 Task: Search one way flight ticket for 4 adults, 2 children, 2 infants in seat and 1 infant on lap in economy from Fayetteville: Northwest Arkansas National Airport to Raleigh: Raleigh-durham International Airport on 8-5-2023. Choice of flights is Sun country airlines. Number of bags: 1 carry on bag. Price is upto 95000. Outbound departure time preference is 15:45. Flight should be less emission only.
Action: Mouse moved to (335, 282)
Screenshot: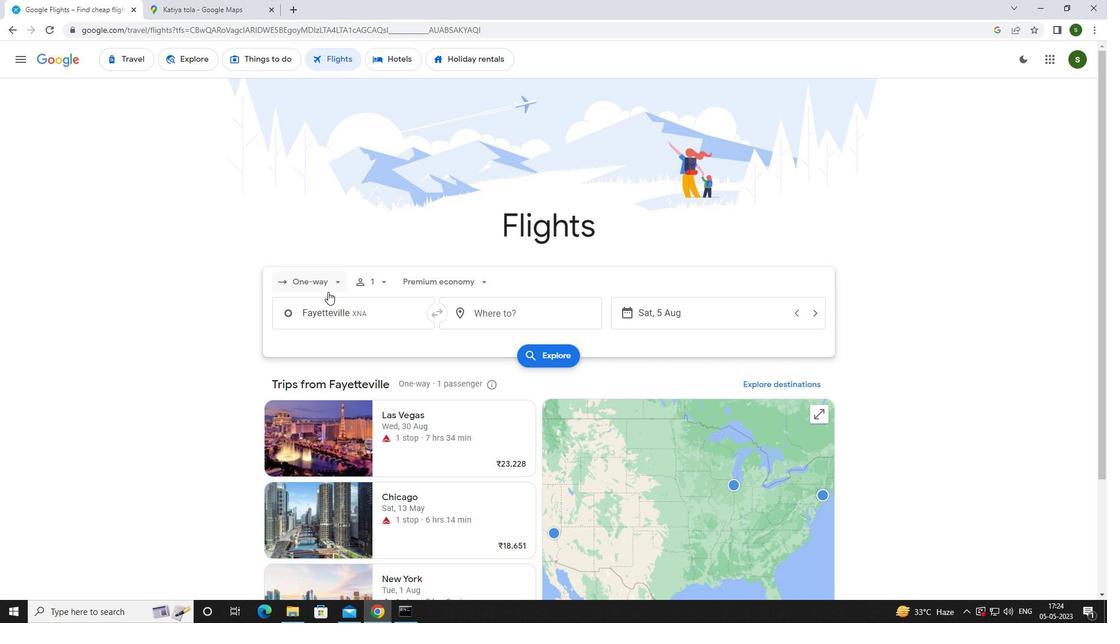 
Action: Mouse pressed left at (335, 282)
Screenshot: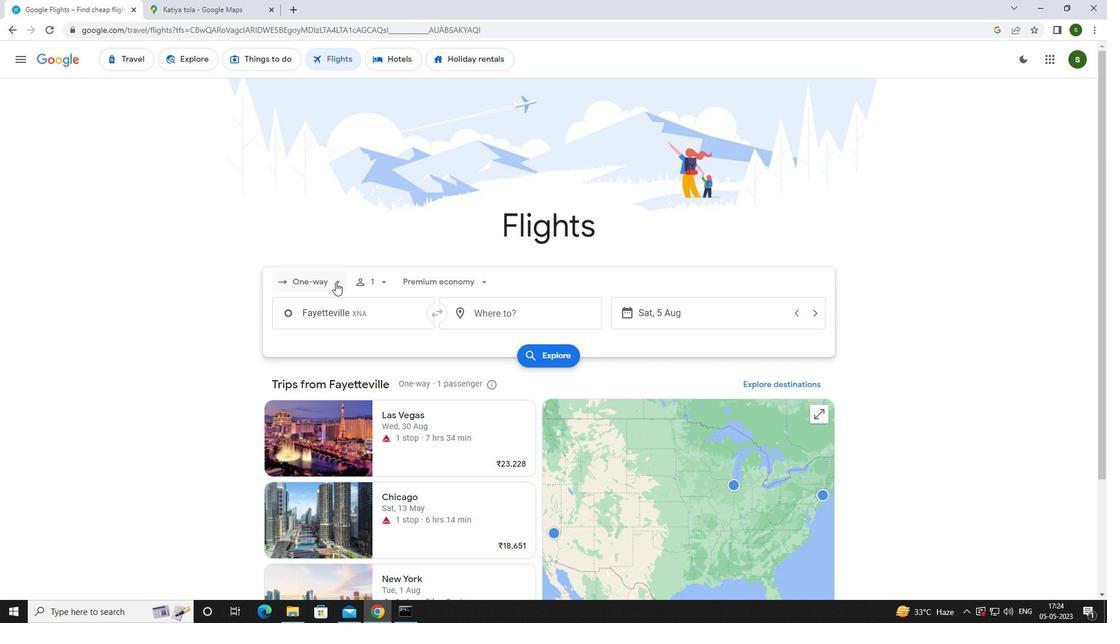 
Action: Mouse moved to (353, 334)
Screenshot: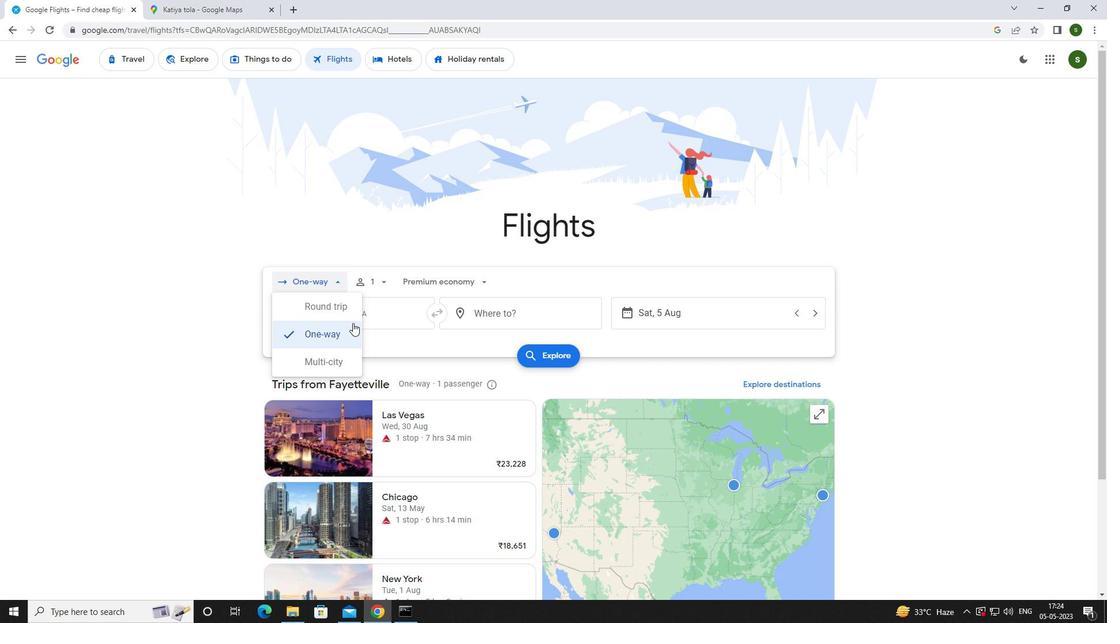 
Action: Mouse pressed left at (353, 334)
Screenshot: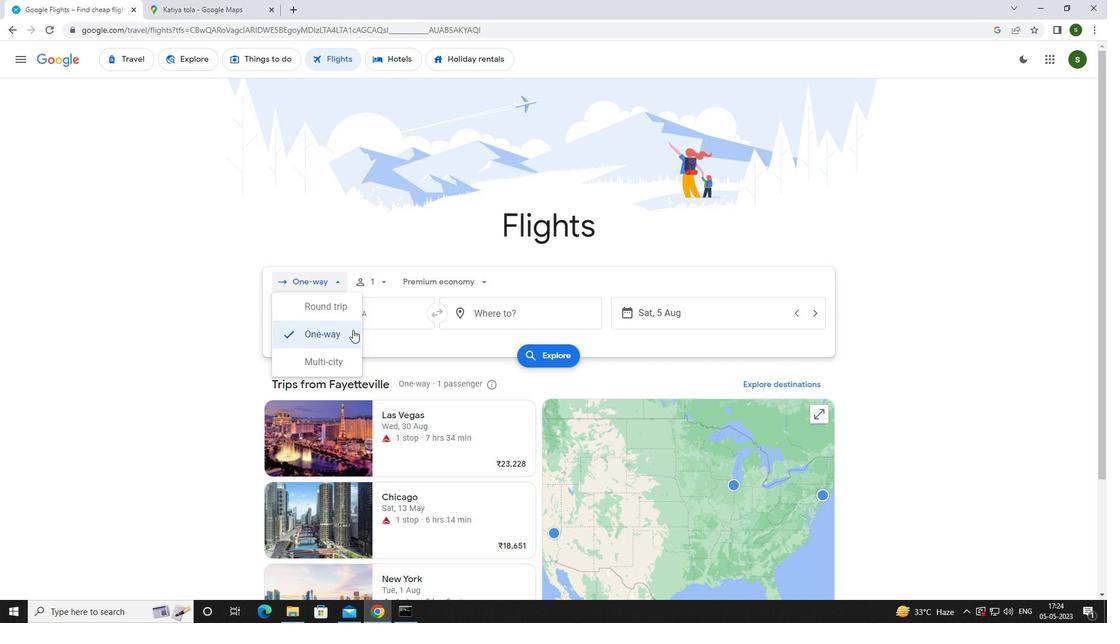 
Action: Mouse moved to (384, 280)
Screenshot: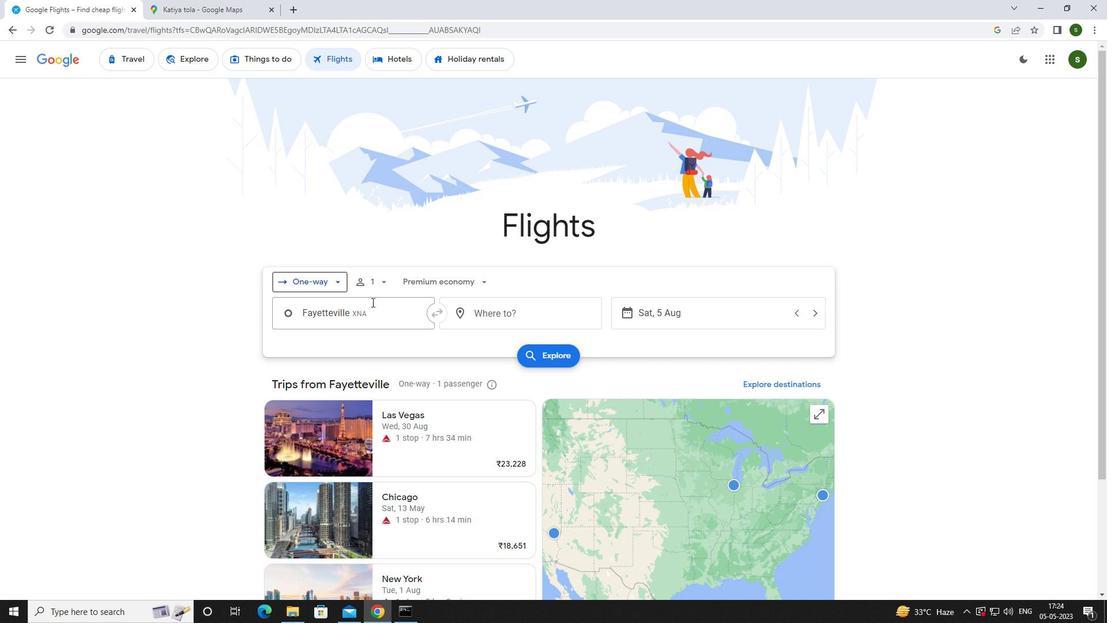 
Action: Mouse pressed left at (384, 280)
Screenshot: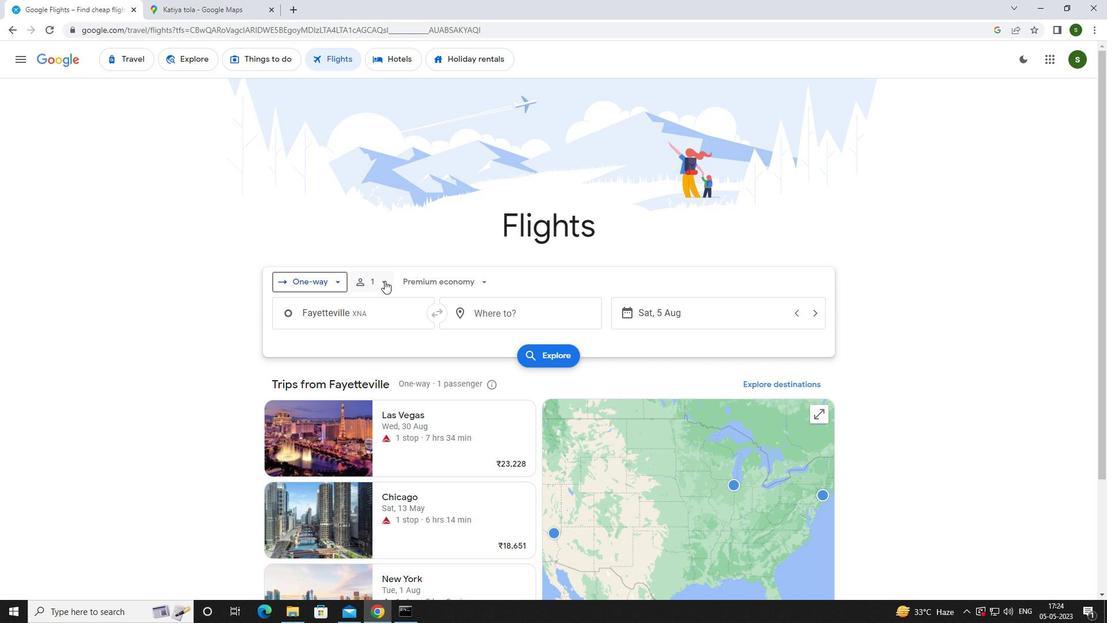 
Action: Mouse moved to (467, 311)
Screenshot: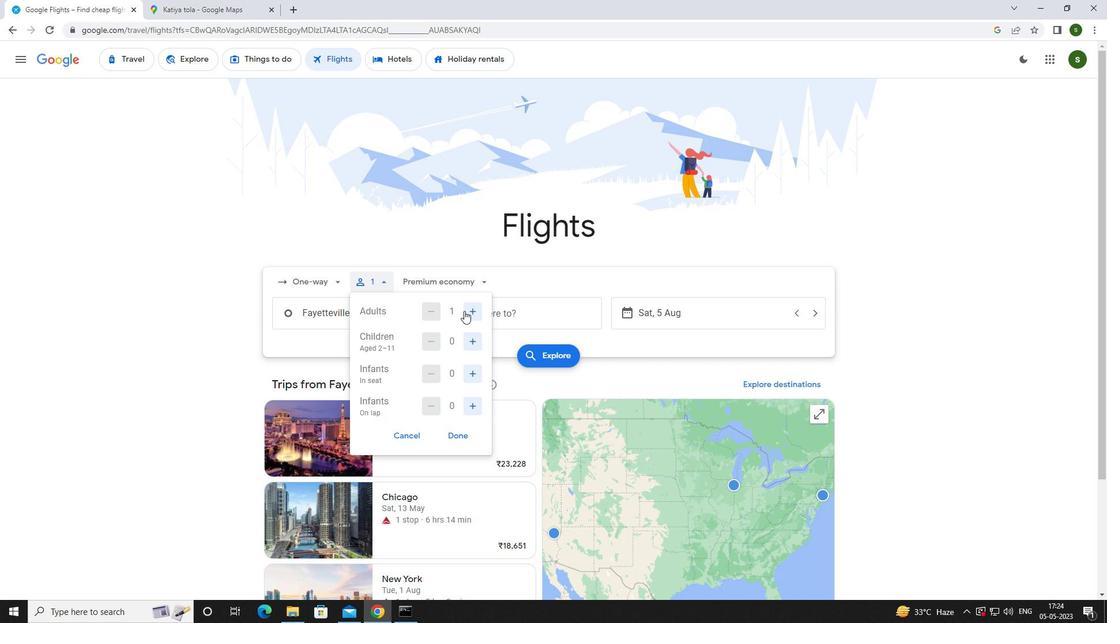 
Action: Mouse pressed left at (467, 311)
Screenshot: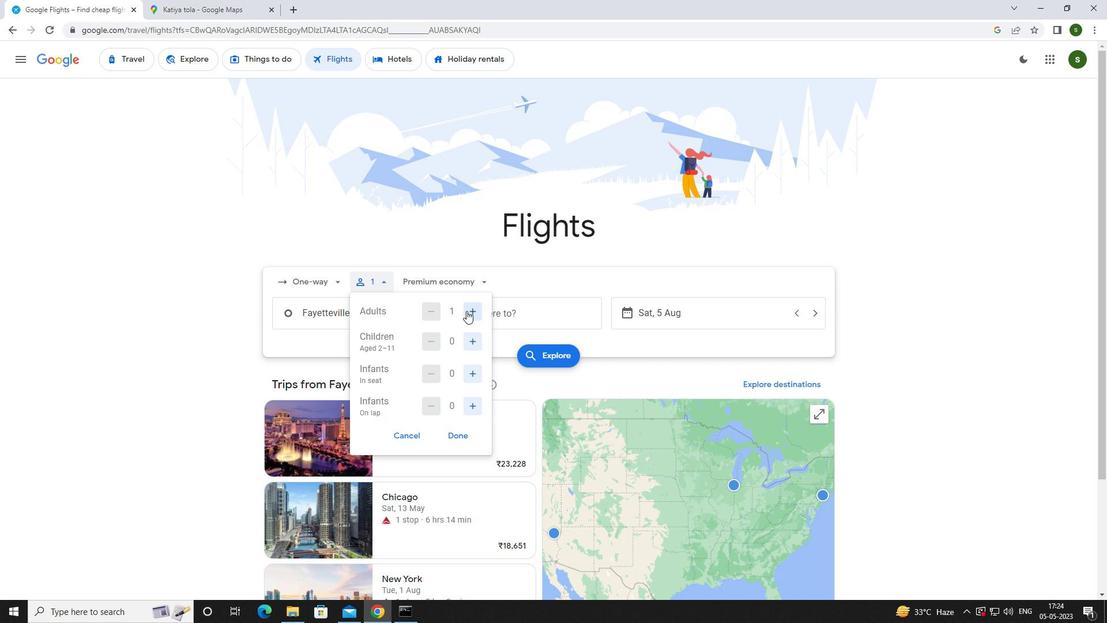 
Action: Mouse pressed left at (467, 311)
Screenshot: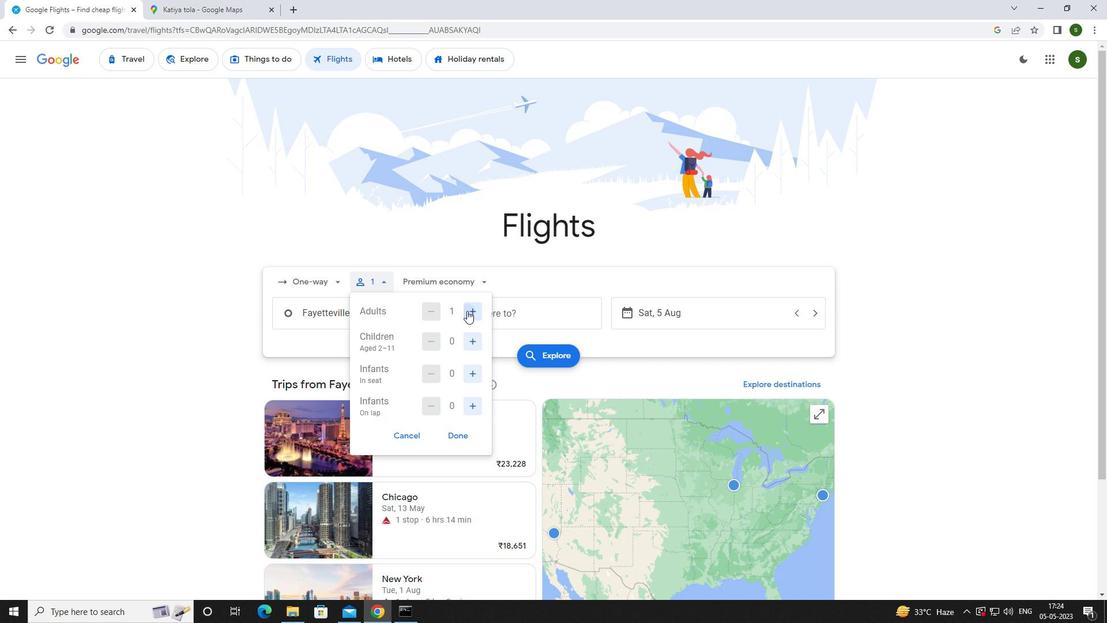 
Action: Mouse pressed left at (467, 311)
Screenshot: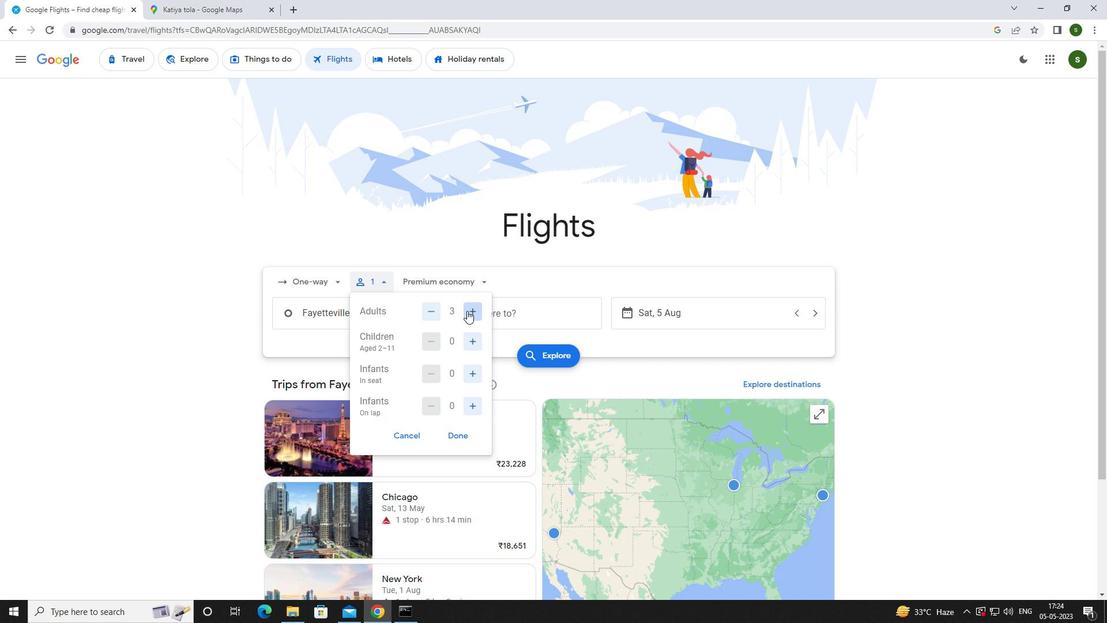 
Action: Mouse moved to (474, 338)
Screenshot: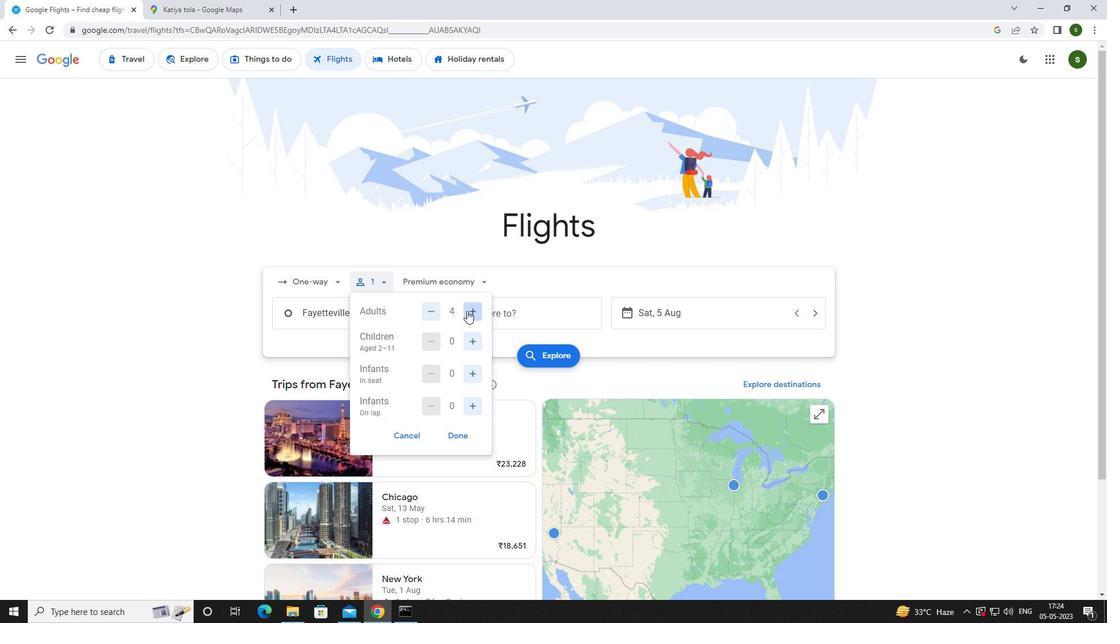 
Action: Mouse pressed left at (474, 338)
Screenshot: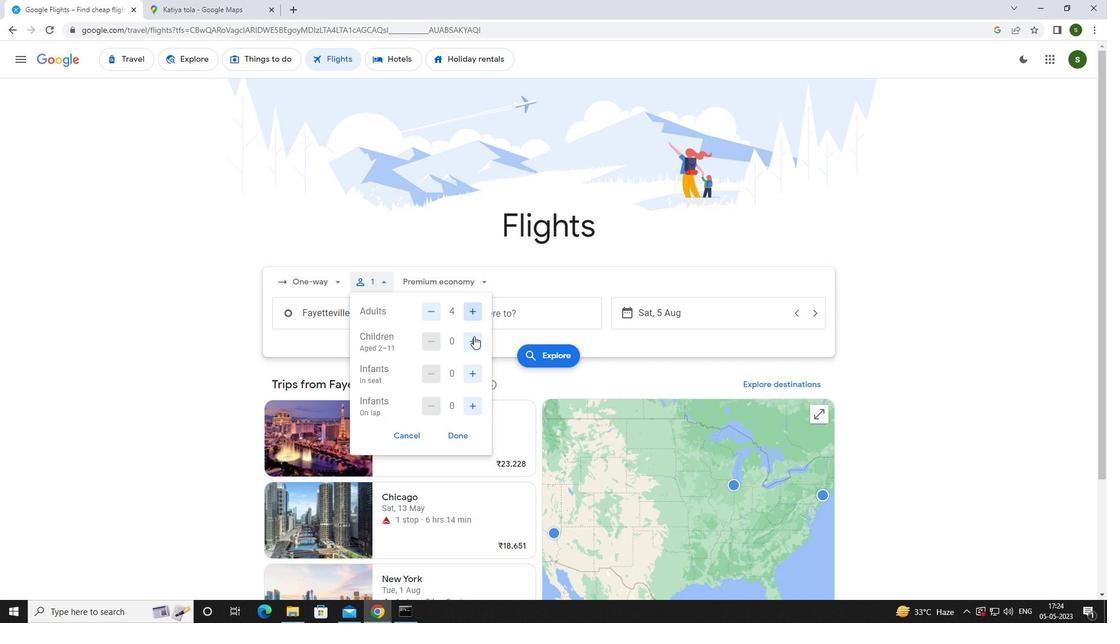 
Action: Mouse pressed left at (474, 338)
Screenshot: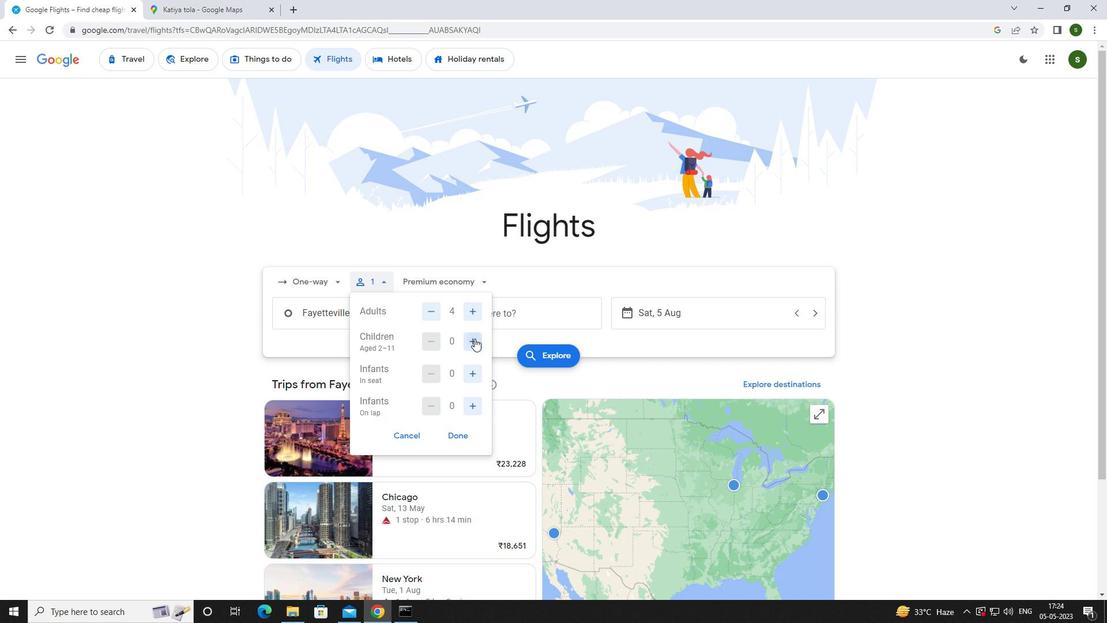 
Action: Mouse moved to (469, 372)
Screenshot: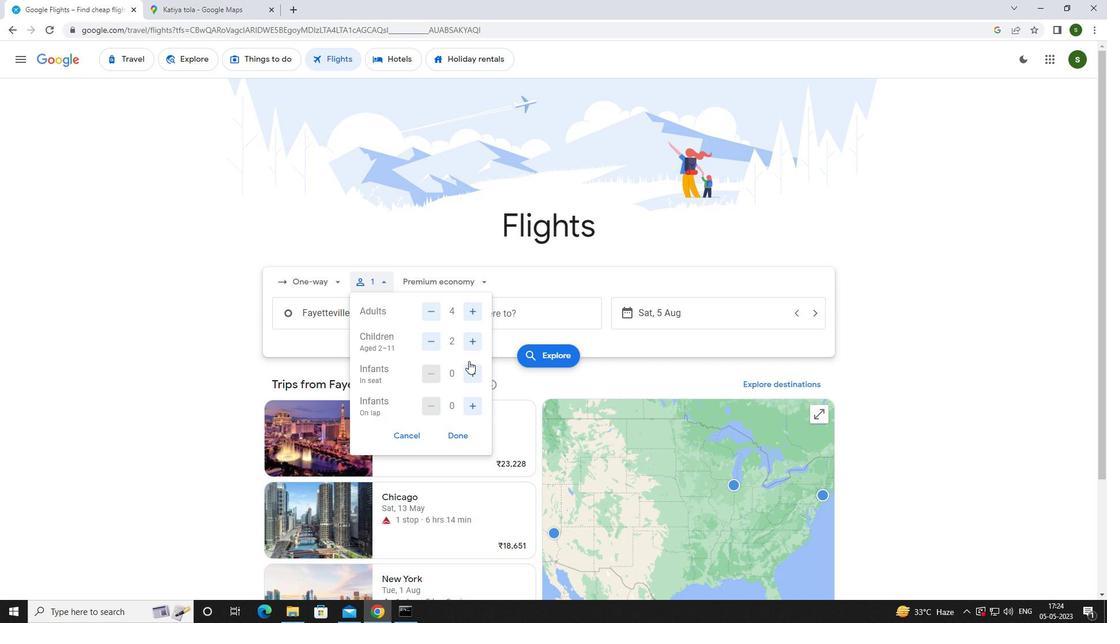 
Action: Mouse pressed left at (469, 372)
Screenshot: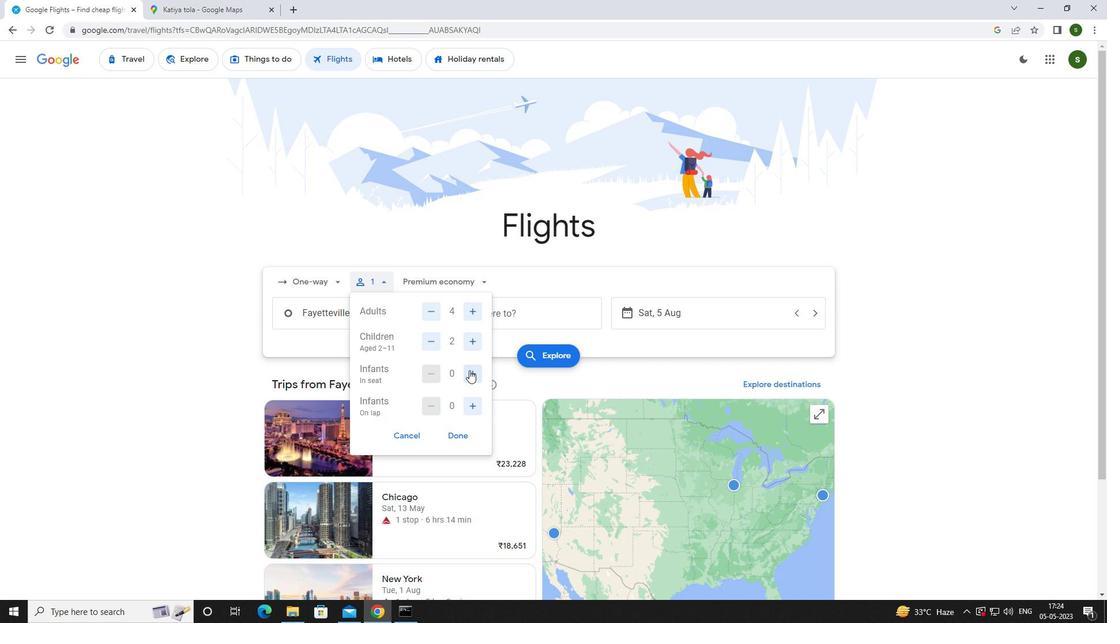 
Action: Mouse pressed left at (469, 372)
Screenshot: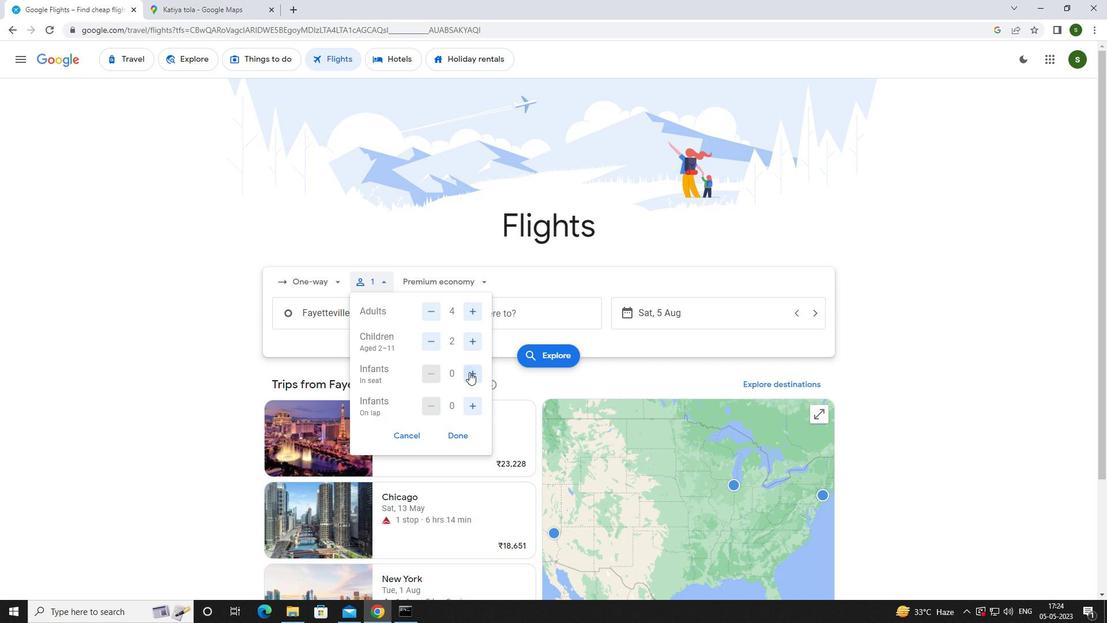 
Action: Mouse moved to (473, 405)
Screenshot: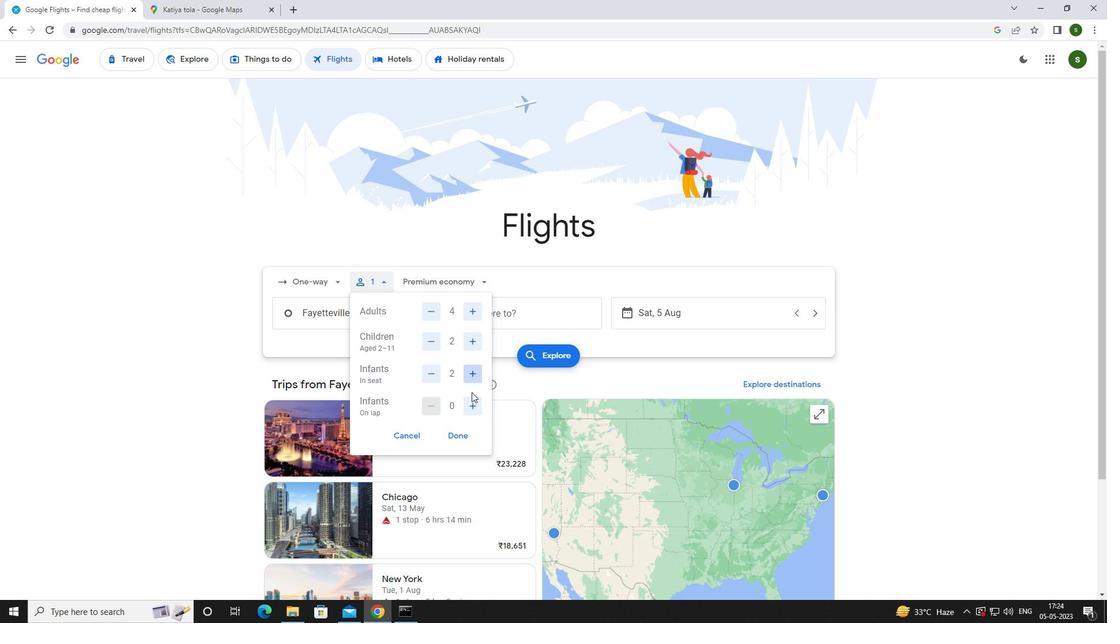 
Action: Mouse pressed left at (473, 405)
Screenshot: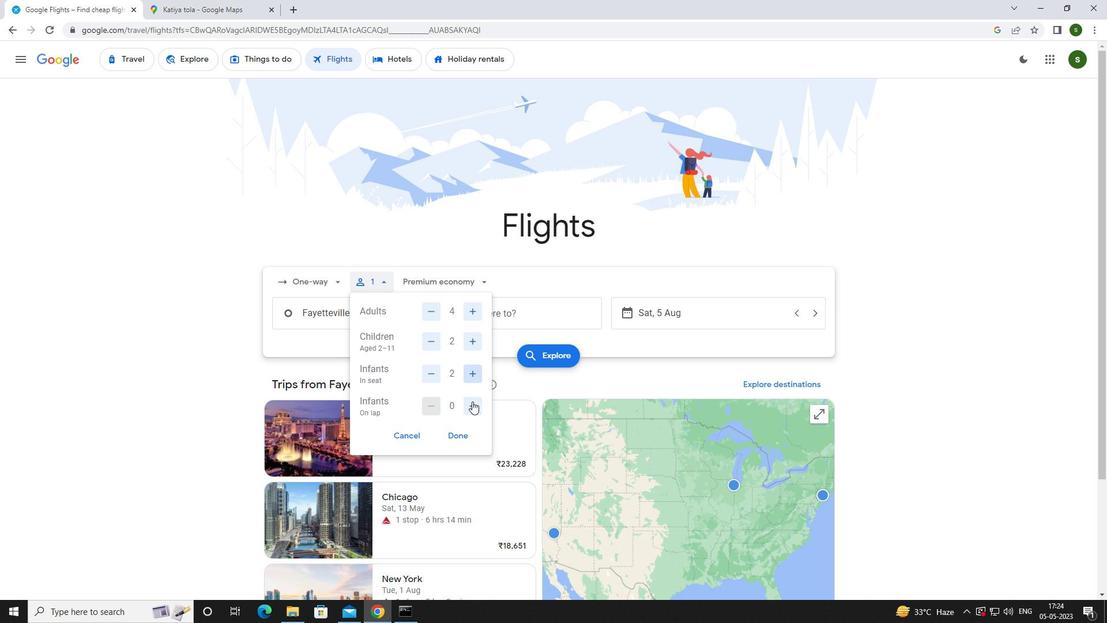 
Action: Mouse moved to (455, 282)
Screenshot: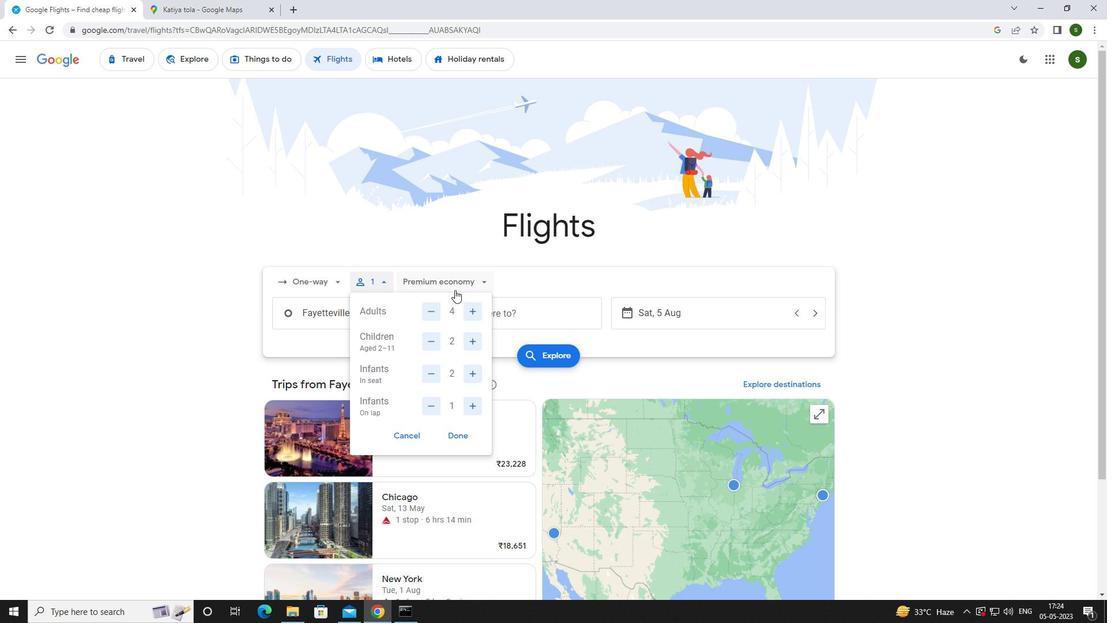 
Action: Mouse pressed left at (455, 282)
Screenshot: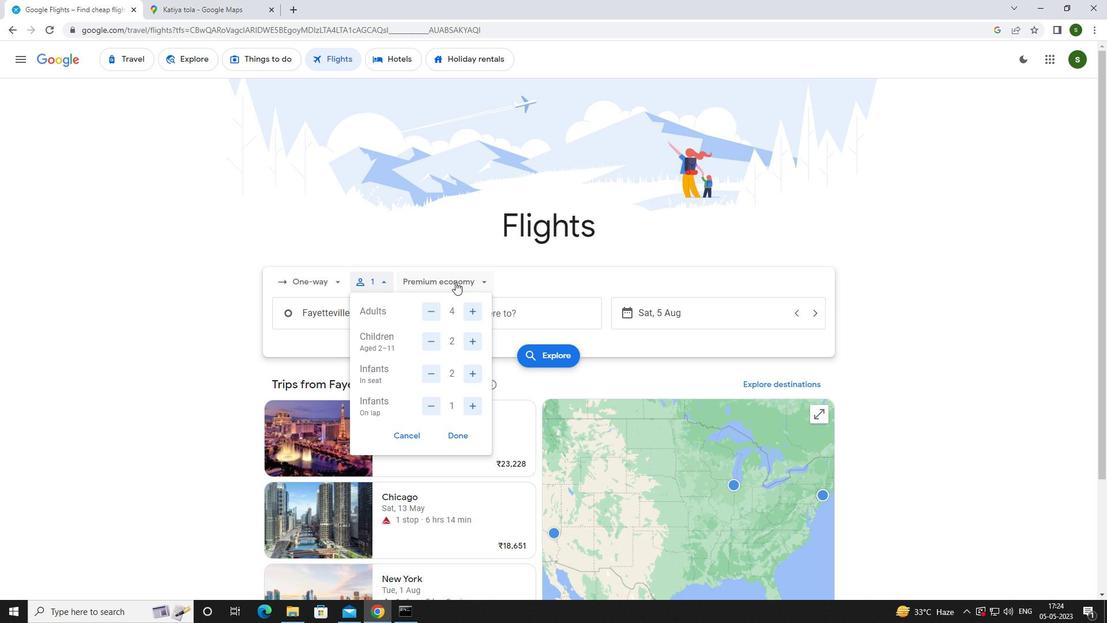 
Action: Mouse moved to (461, 309)
Screenshot: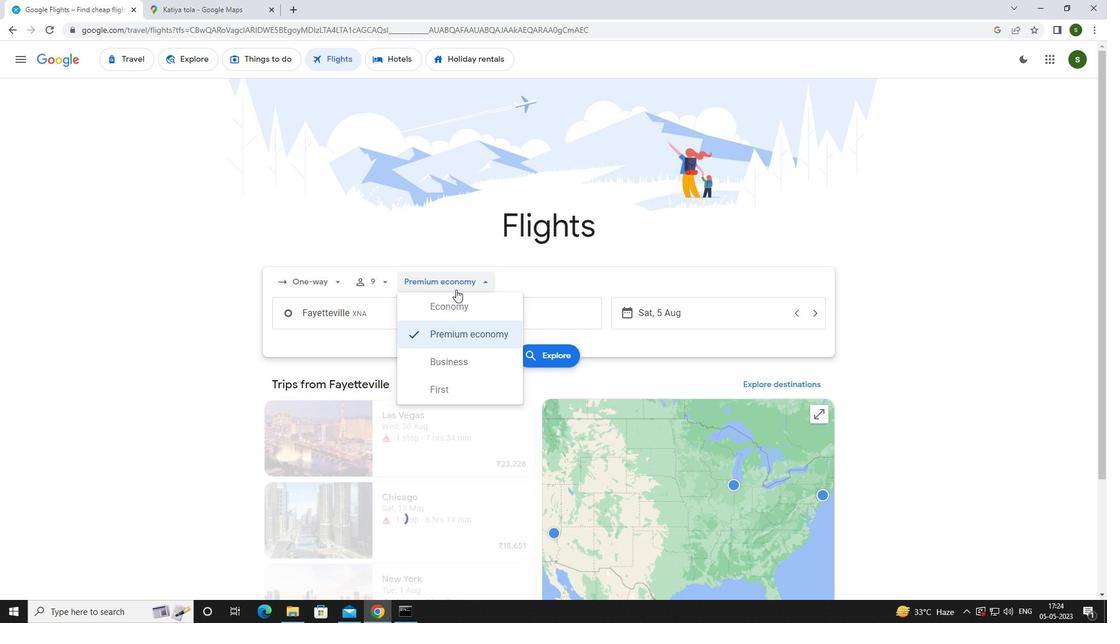 
Action: Mouse pressed left at (461, 309)
Screenshot: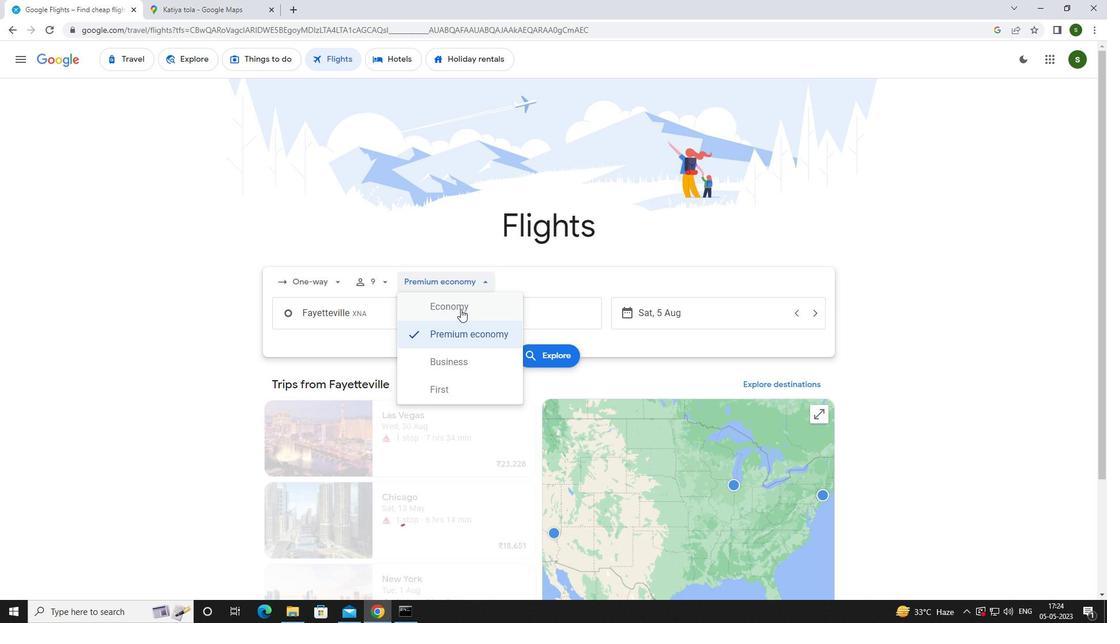 
Action: Mouse moved to (394, 312)
Screenshot: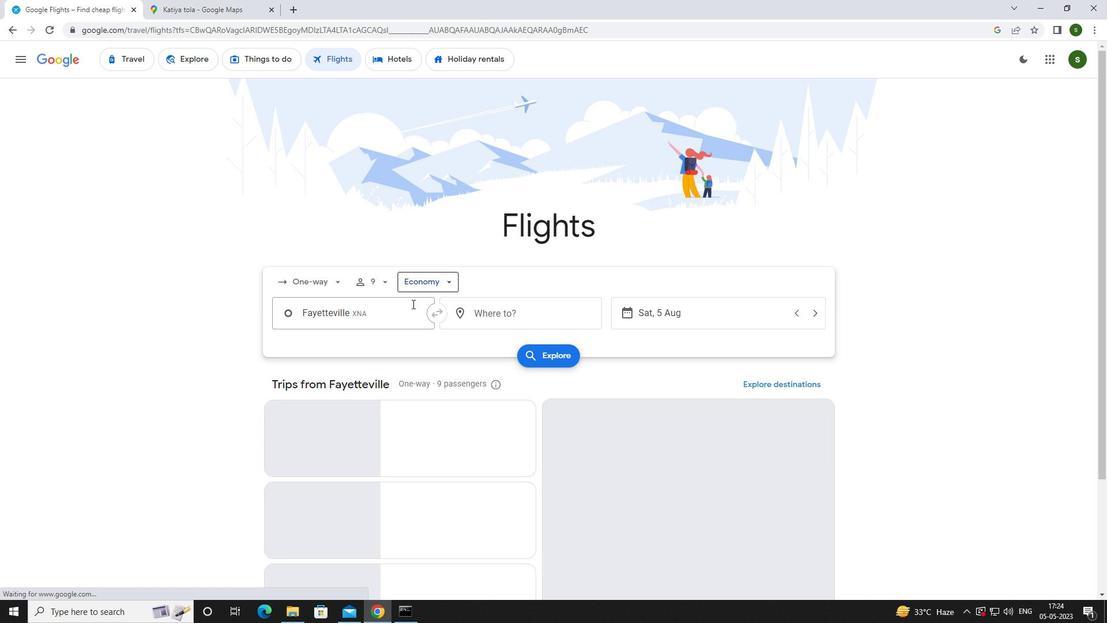 
Action: Mouse pressed left at (394, 312)
Screenshot: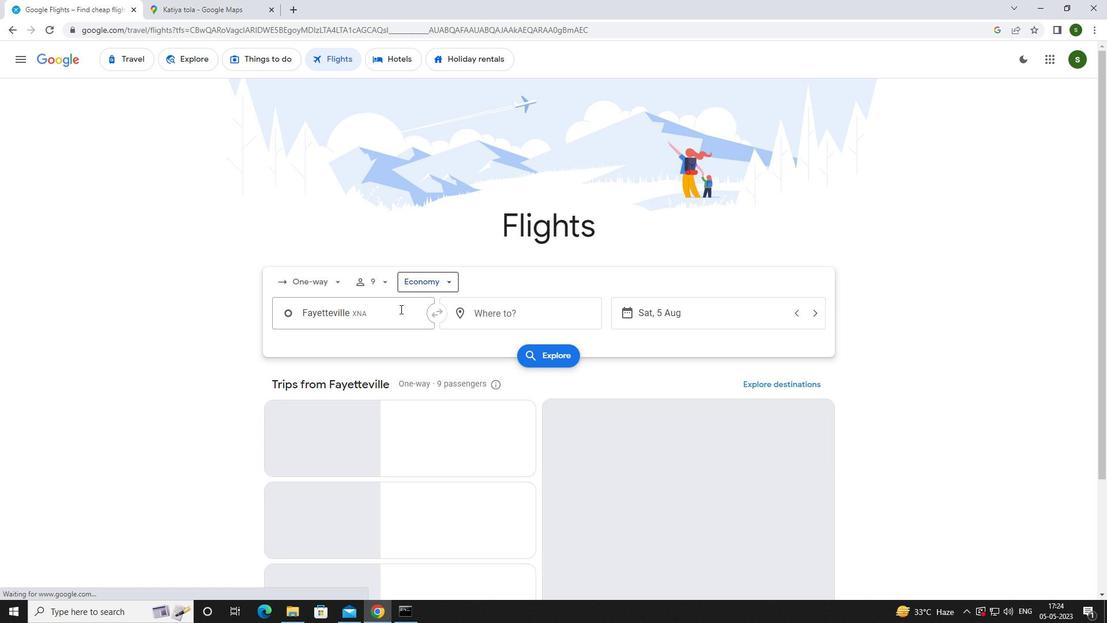 
Action: Key pressed <Key.caps_lock>f<Key.caps_lock>aye
Screenshot: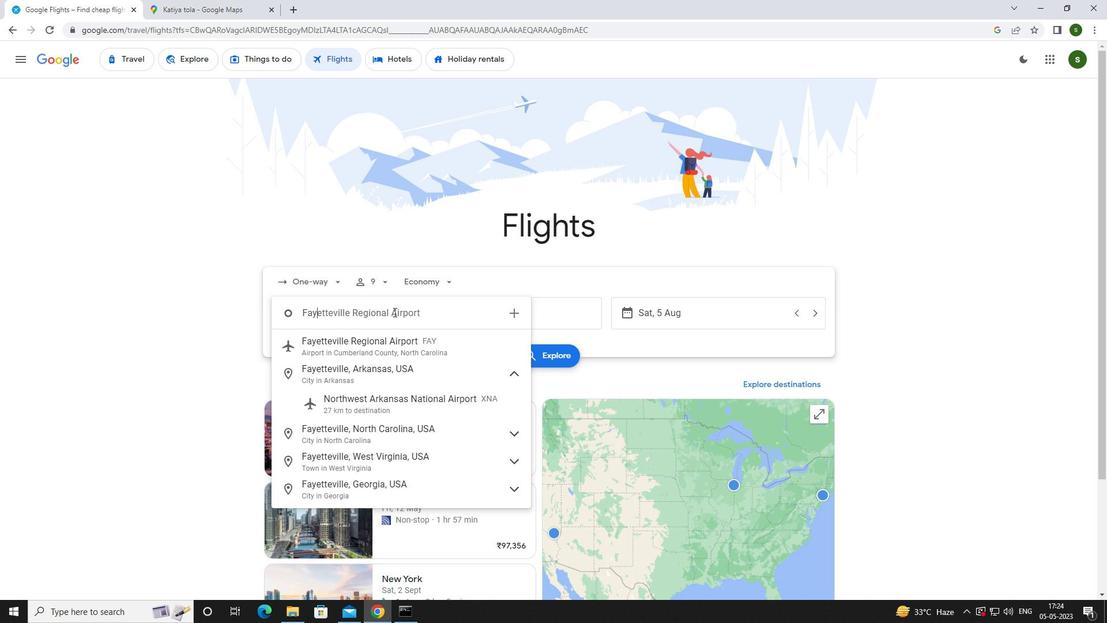 
Action: Mouse moved to (424, 370)
Screenshot: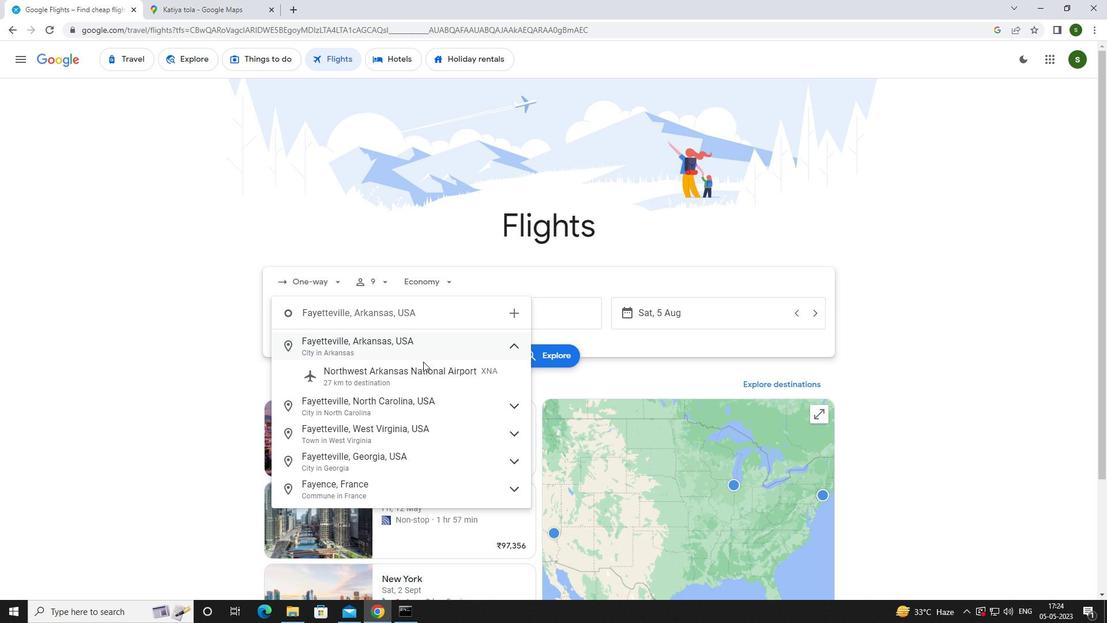 
Action: Mouse pressed left at (424, 370)
Screenshot: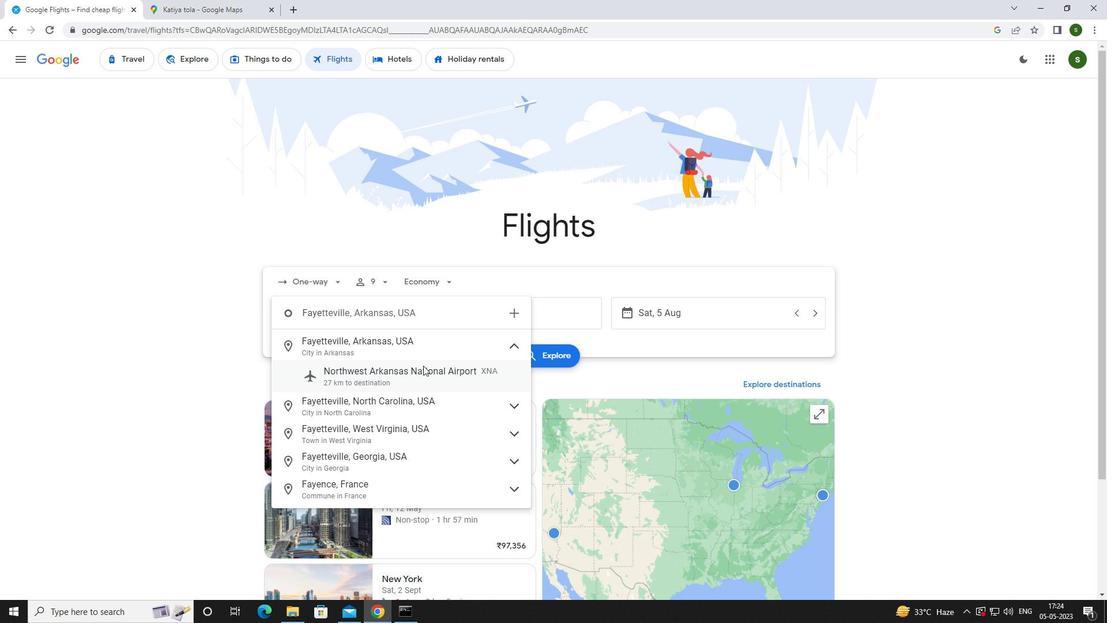 
Action: Mouse moved to (483, 317)
Screenshot: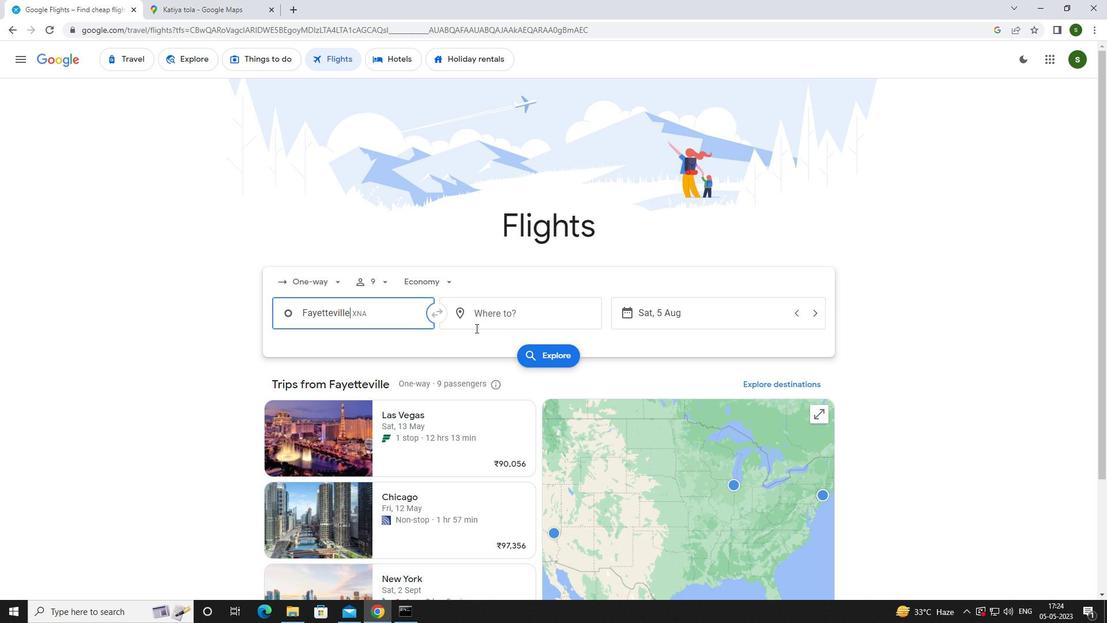
Action: Mouse pressed left at (483, 317)
Screenshot: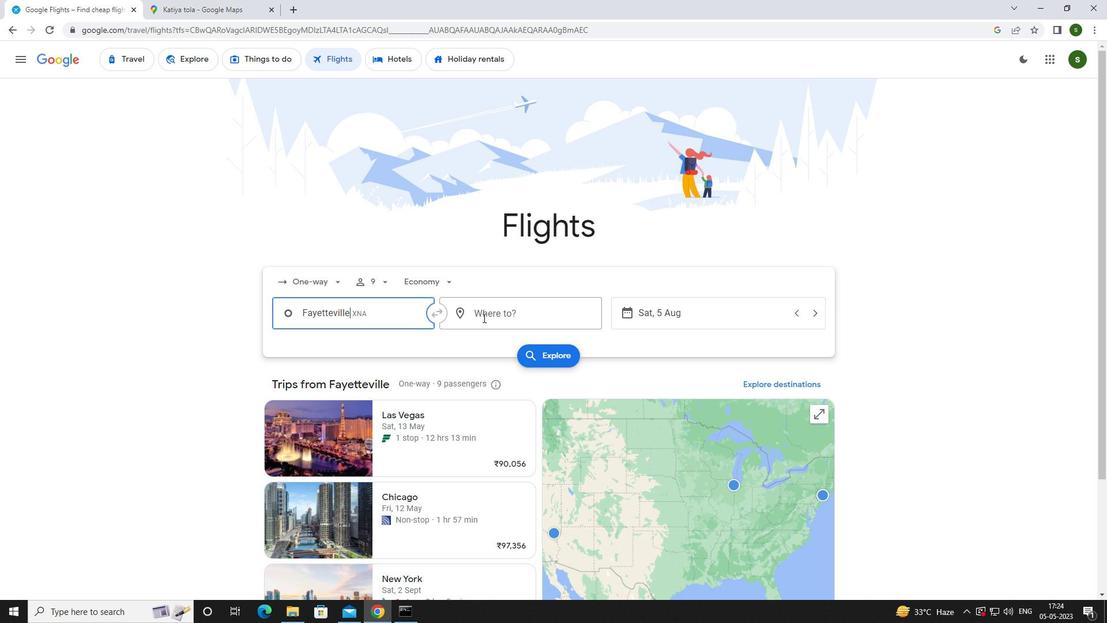 
Action: Mouse moved to (485, 318)
Screenshot: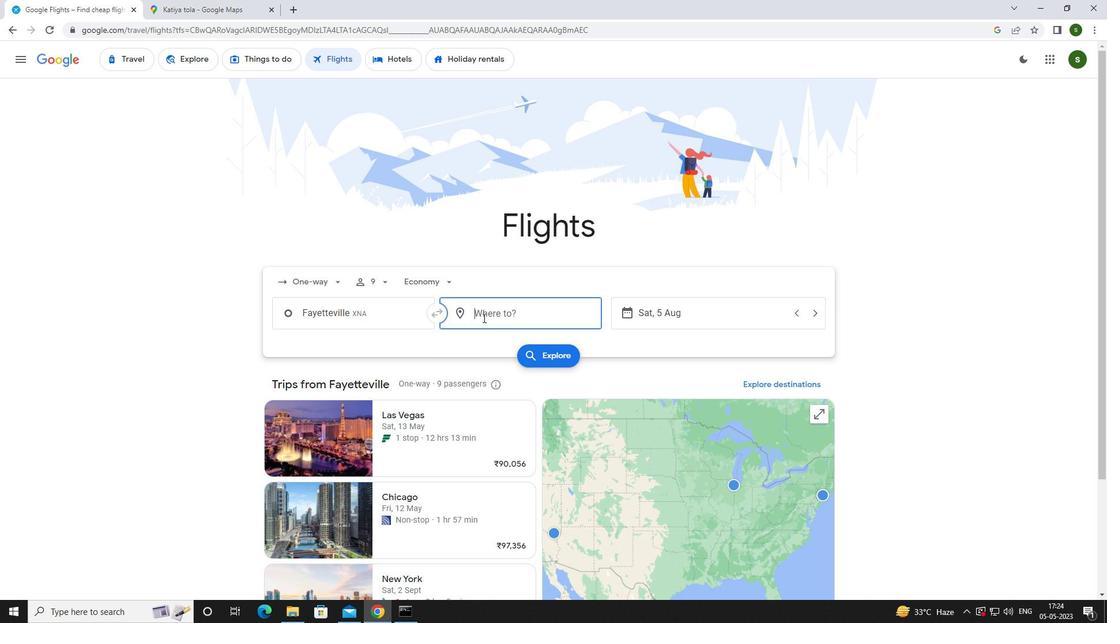 
Action: Key pressed <Key.caps_lock>r<Key.caps_lock>alei
Screenshot: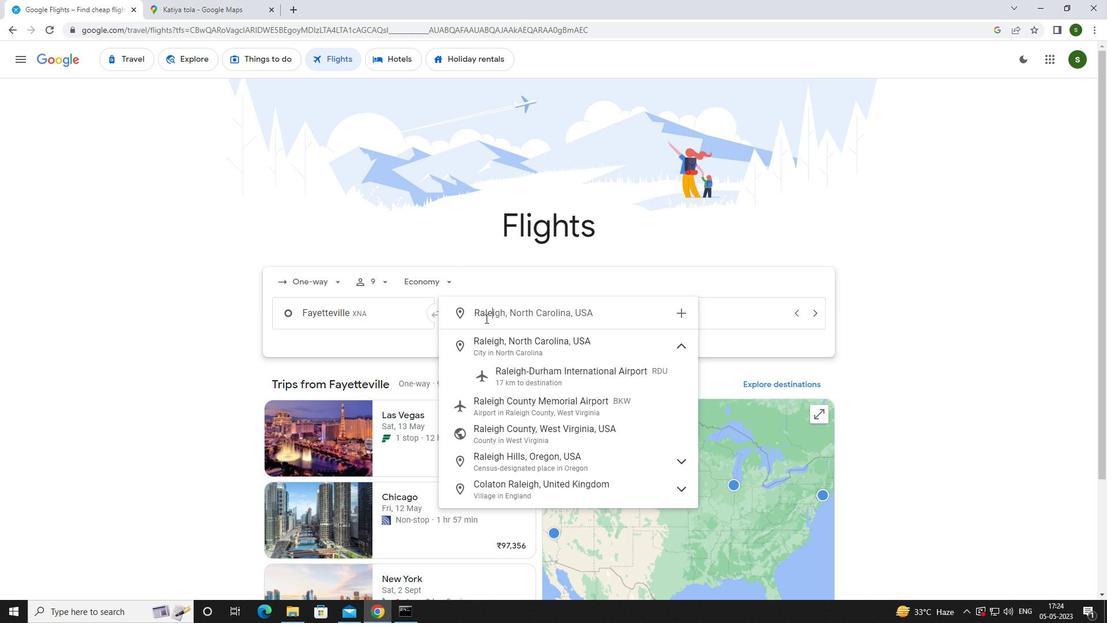 
Action: Mouse moved to (503, 370)
Screenshot: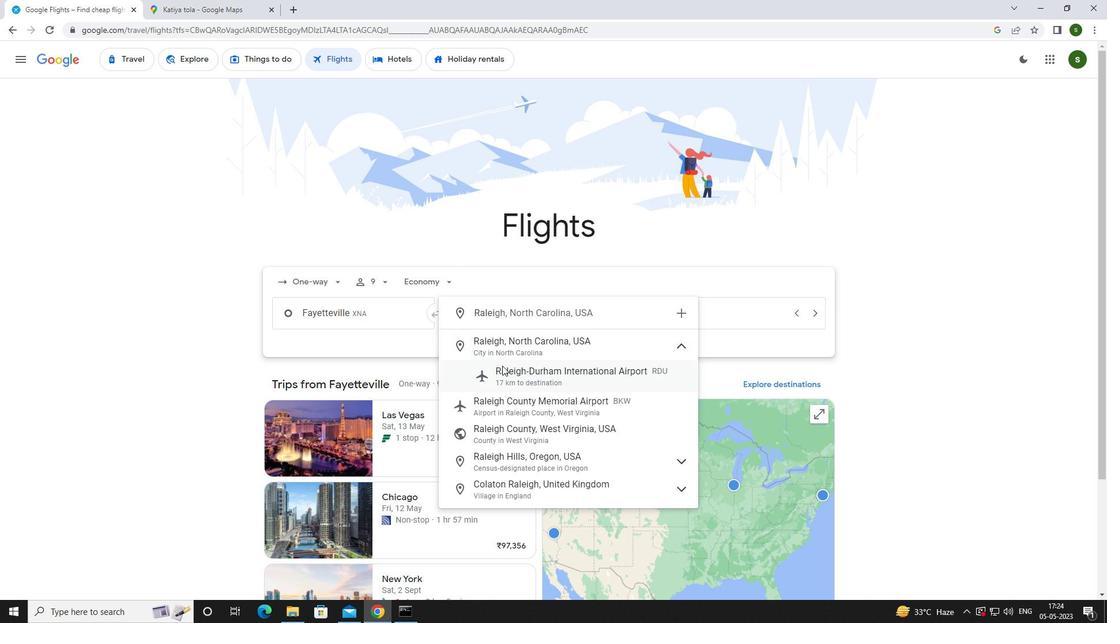 
Action: Mouse pressed left at (503, 370)
Screenshot: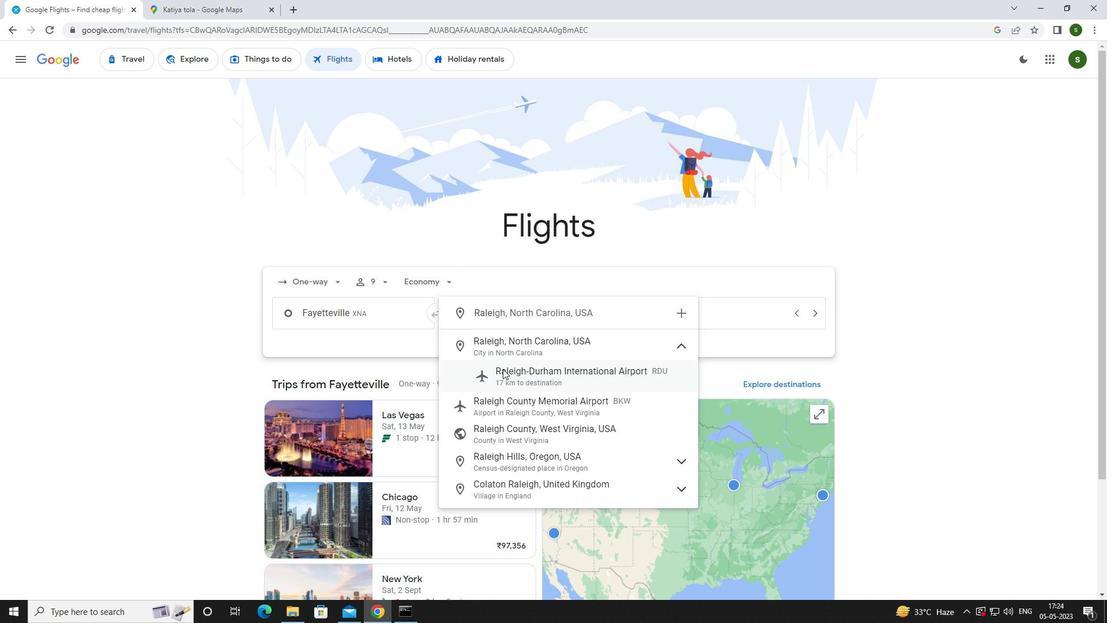 
Action: Mouse moved to (646, 314)
Screenshot: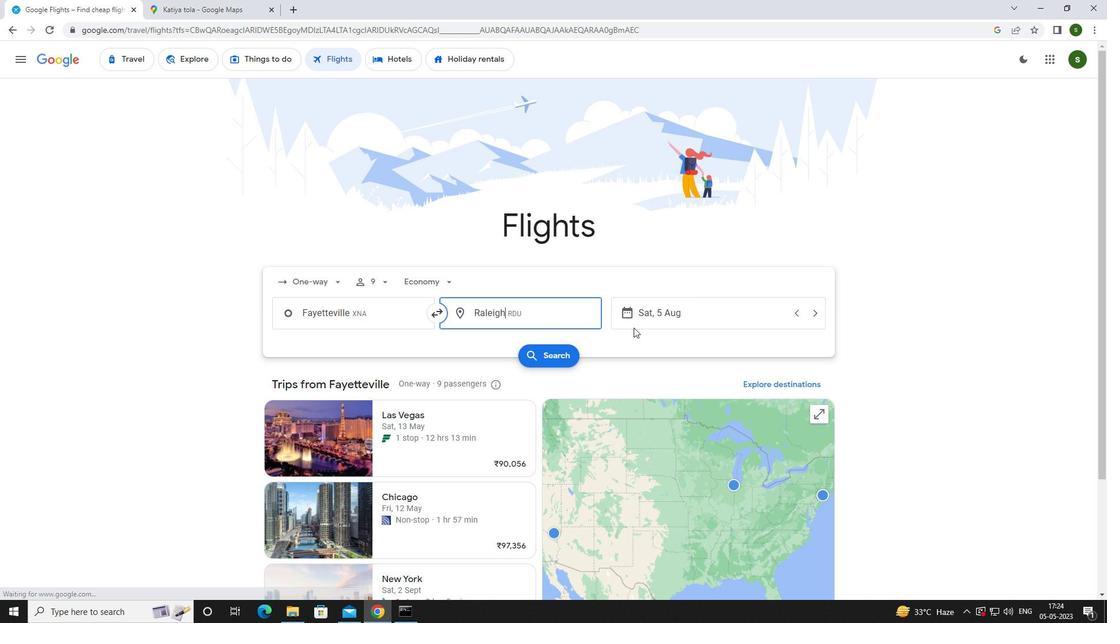 
Action: Mouse pressed left at (646, 314)
Screenshot: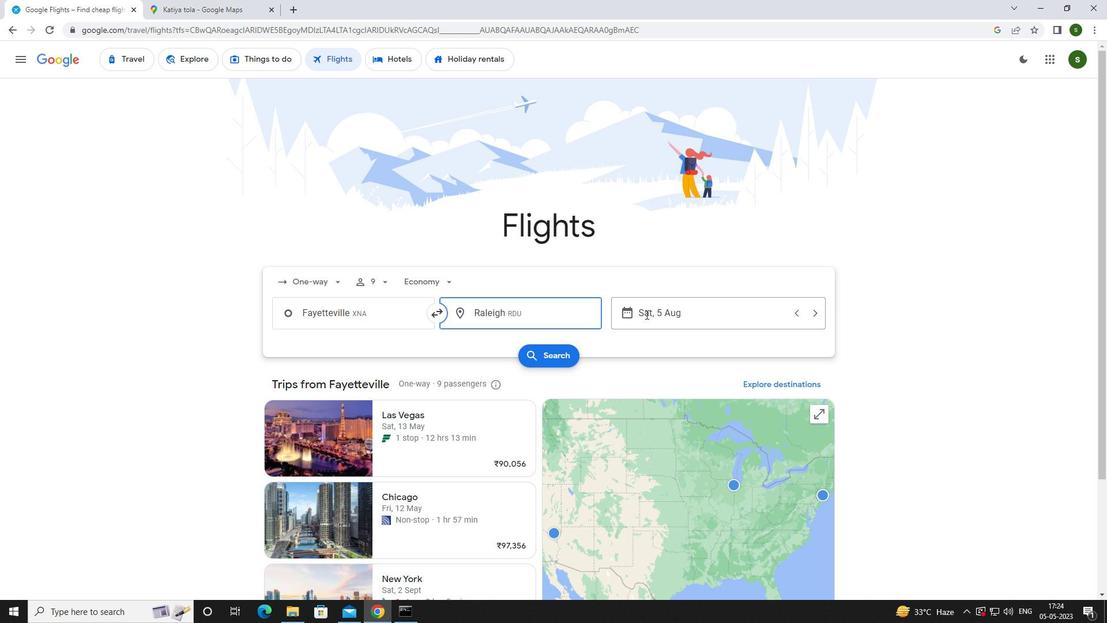 
Action: Mouse moved to (583, 394)
Screenshot: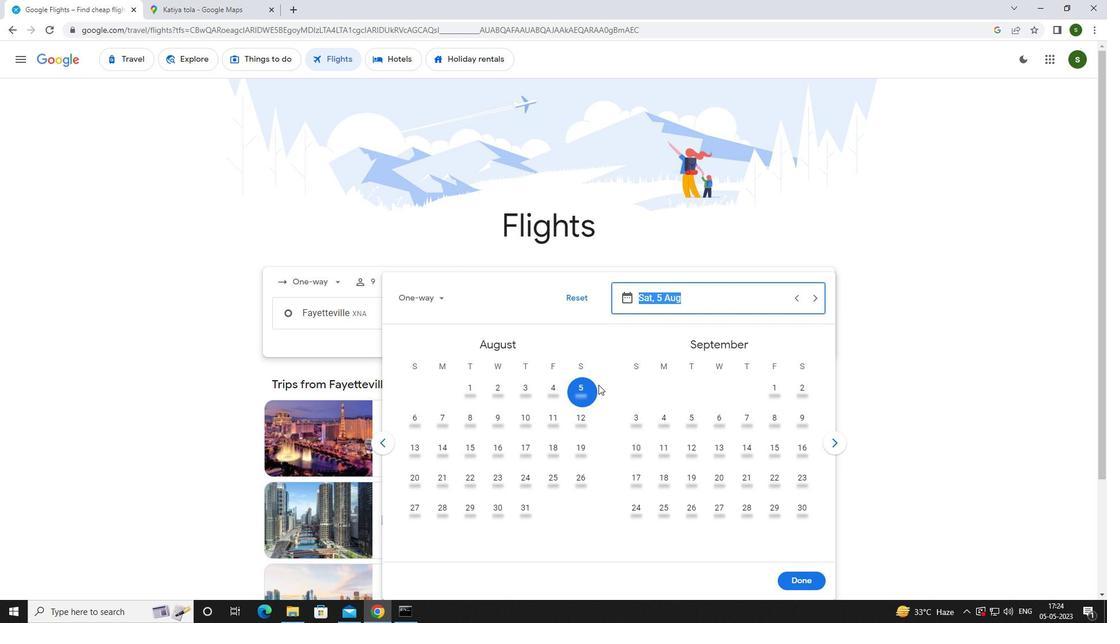 
Action: Mouse pressed left at (583, 394)
Screenshot: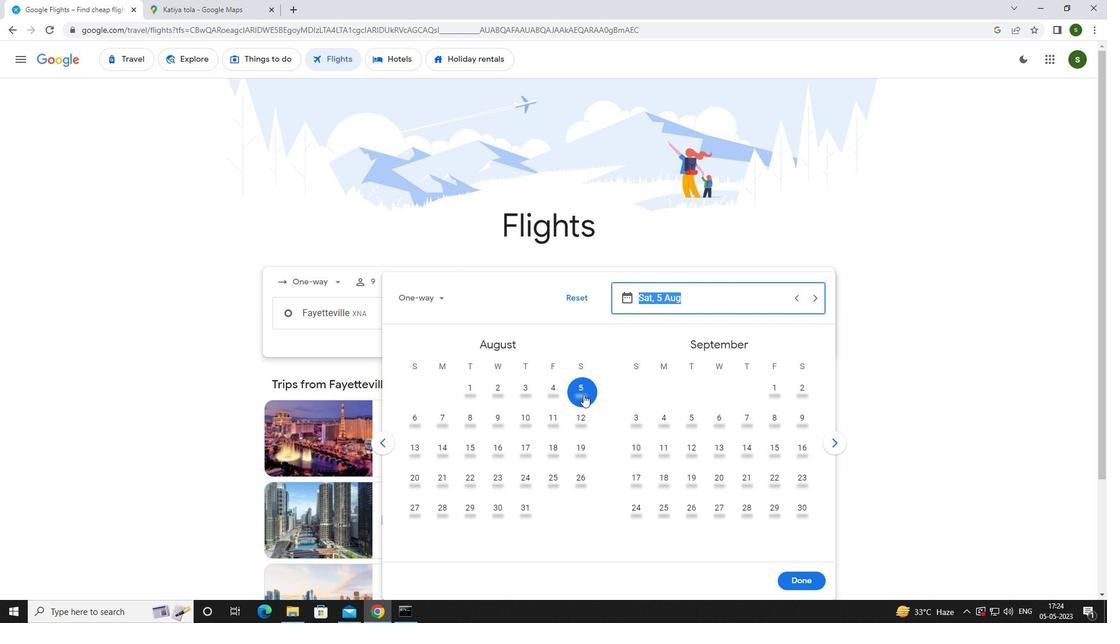 
Action: Mouse moved to (796, 578)
Screenshot: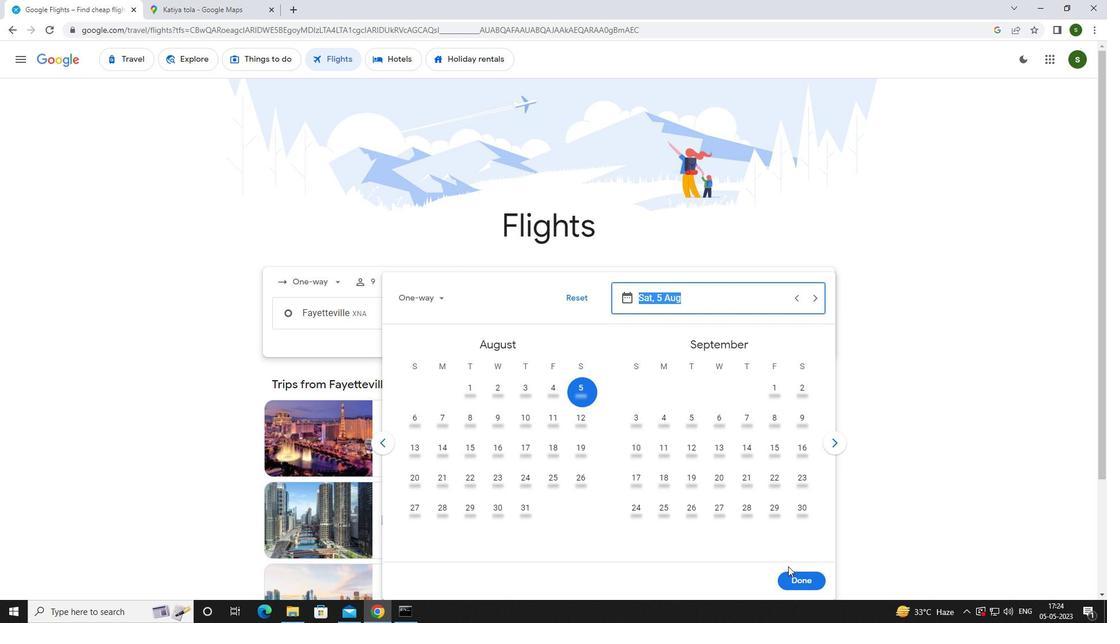 
Action: Mouse pressed left at (796, 578)
Screenshot: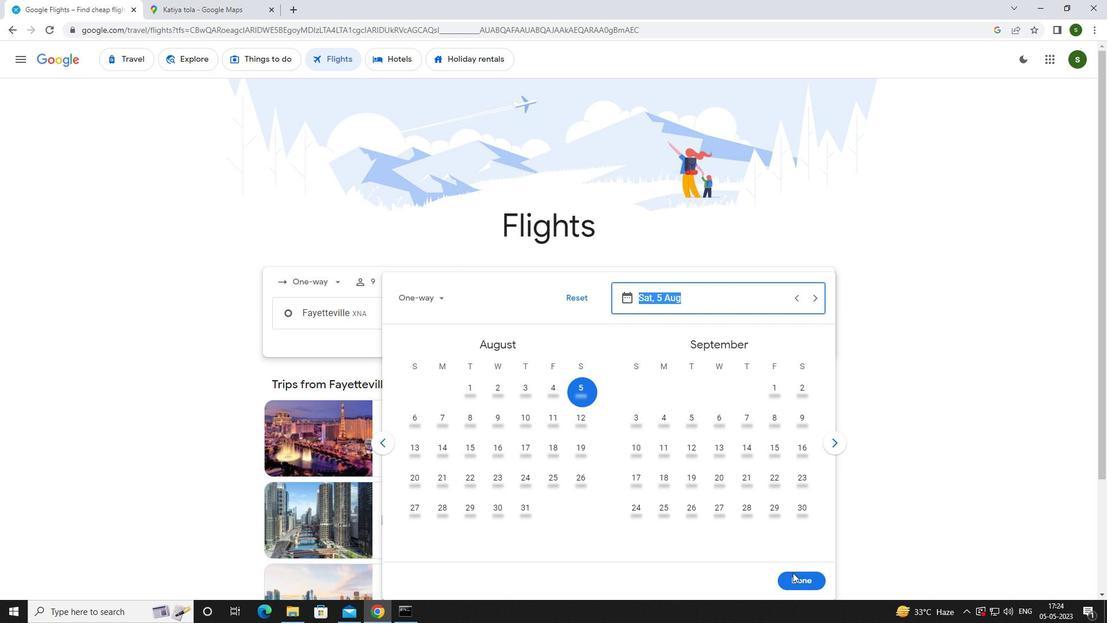 
Action: Mouse moved to (533, 344)
Screenshot: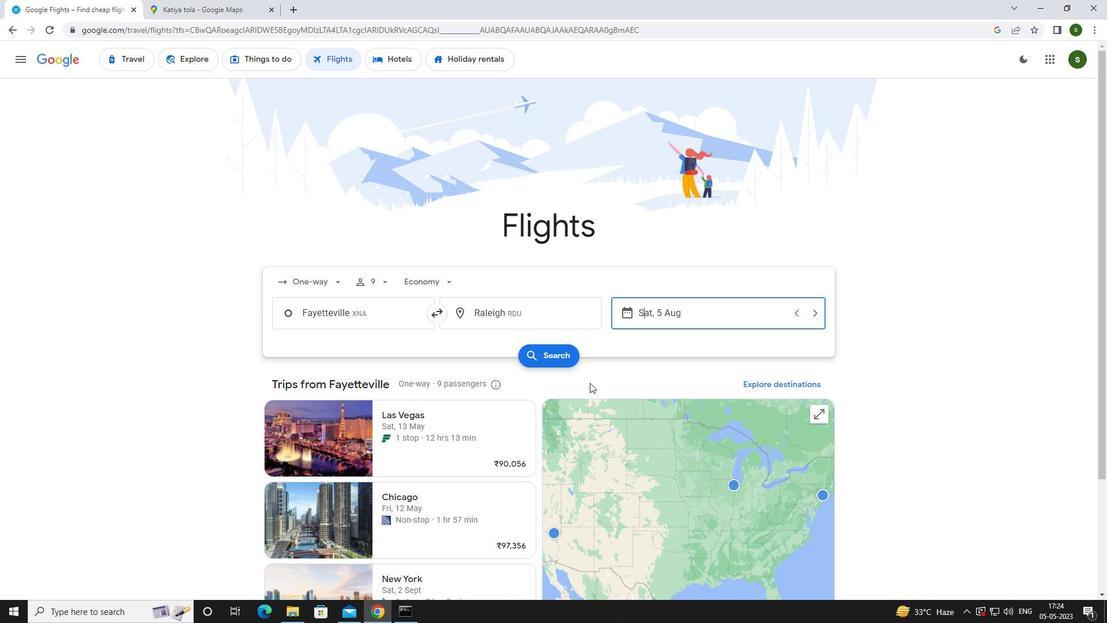 
Action: Mouse pressed left at (533, 344)
Screenshot: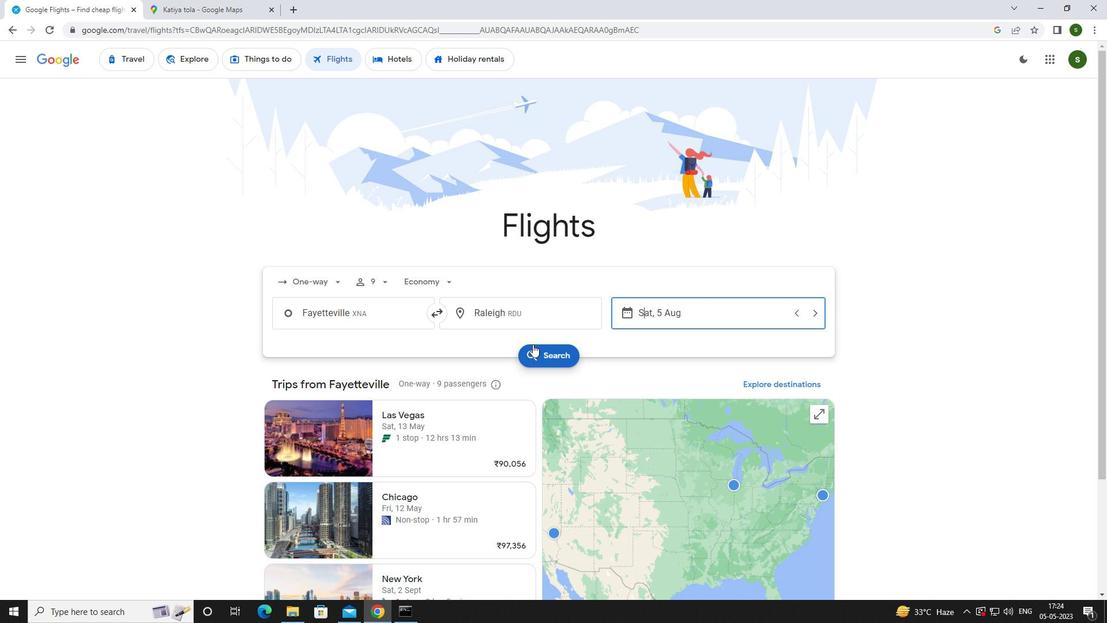 
Action: Mouse moved to (285, 163)
Screenshot: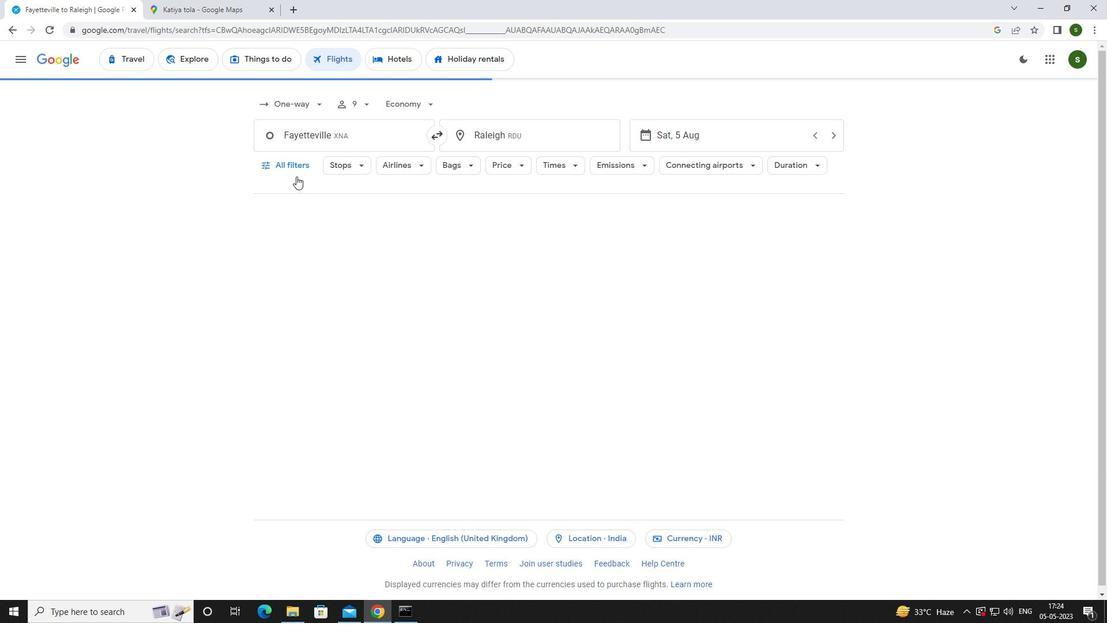 
Action: Mouse pressed left at (285, 163)
Screenshot: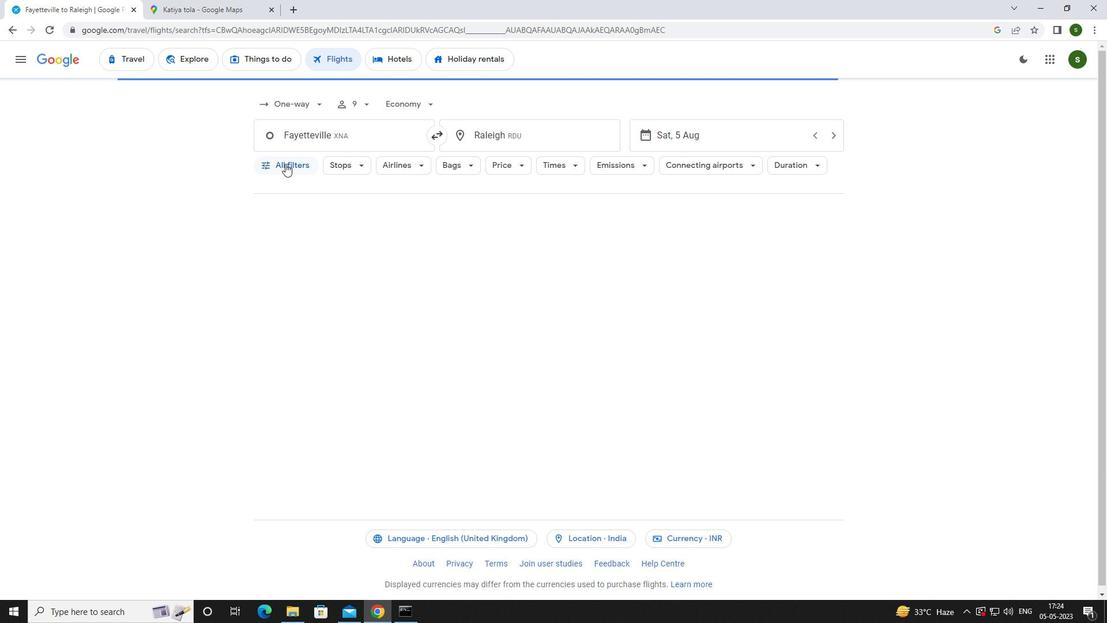 
Action: Mouse moved to (428, 409)
Screenshot: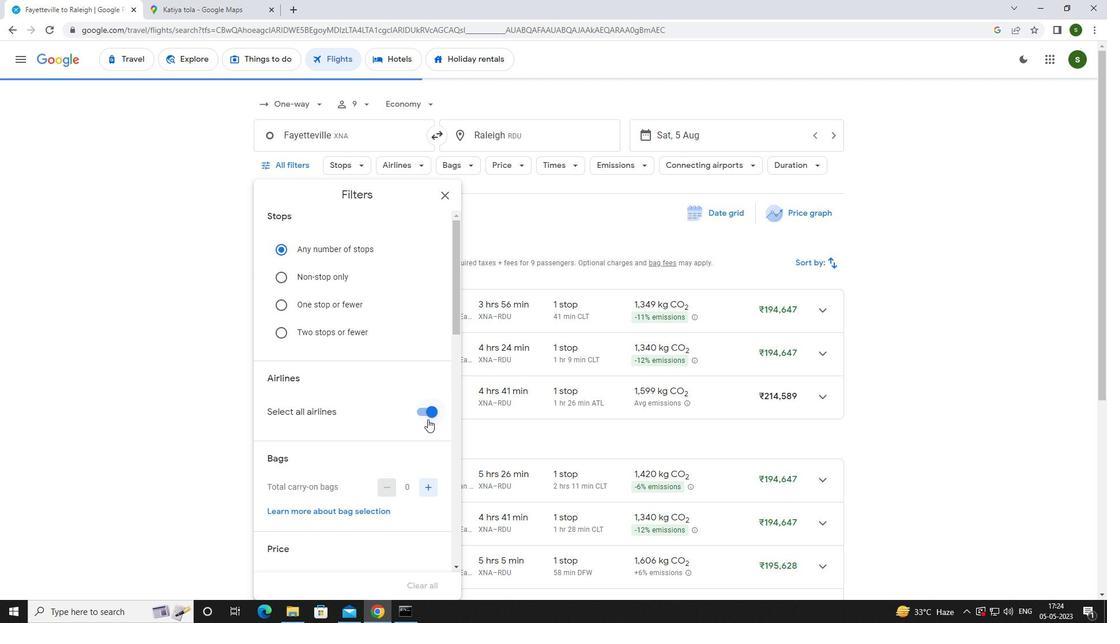 
Action: Mouse pressed left at (428, 409)
Screenshot: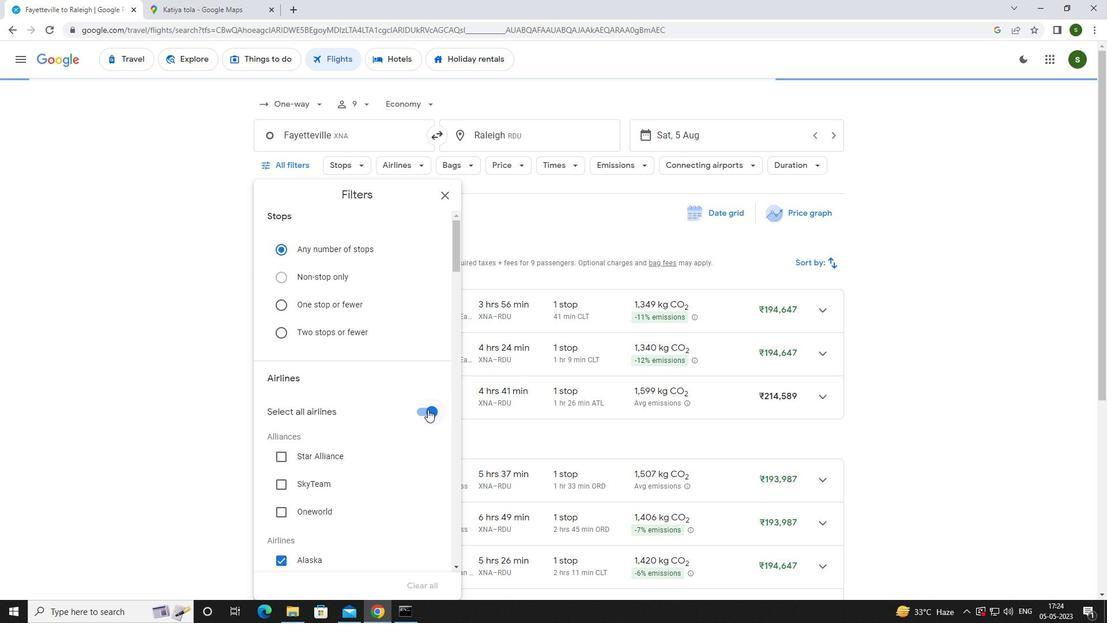
Action: Mouse moved to (390, 394)
Screenshot: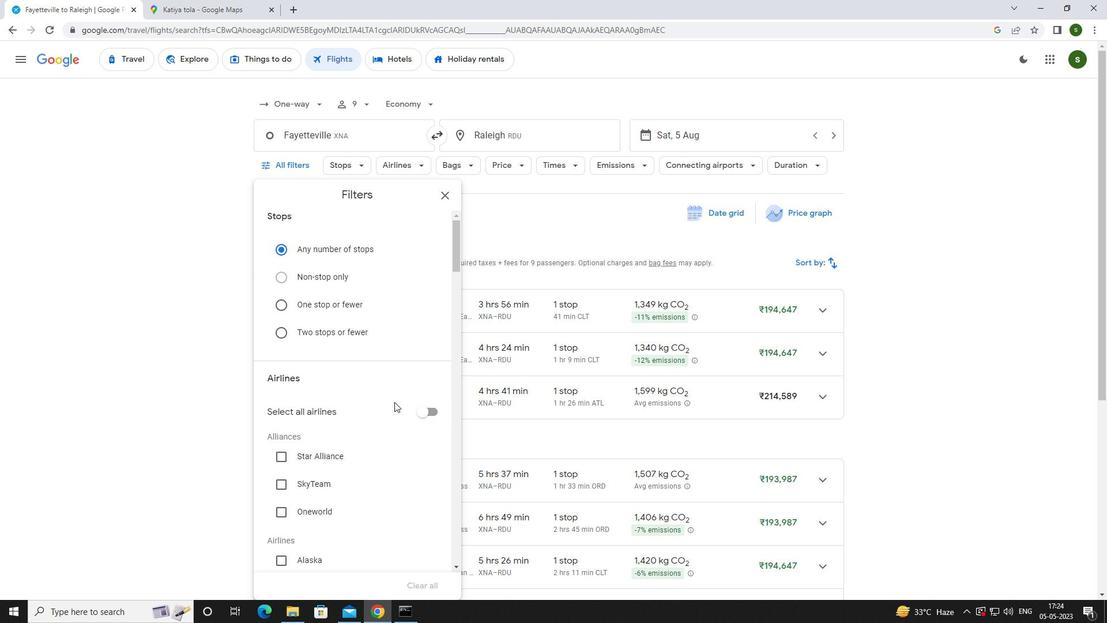 
Action: Mouse scrolled (390, 393) with delta (0, 0)
Screenshot: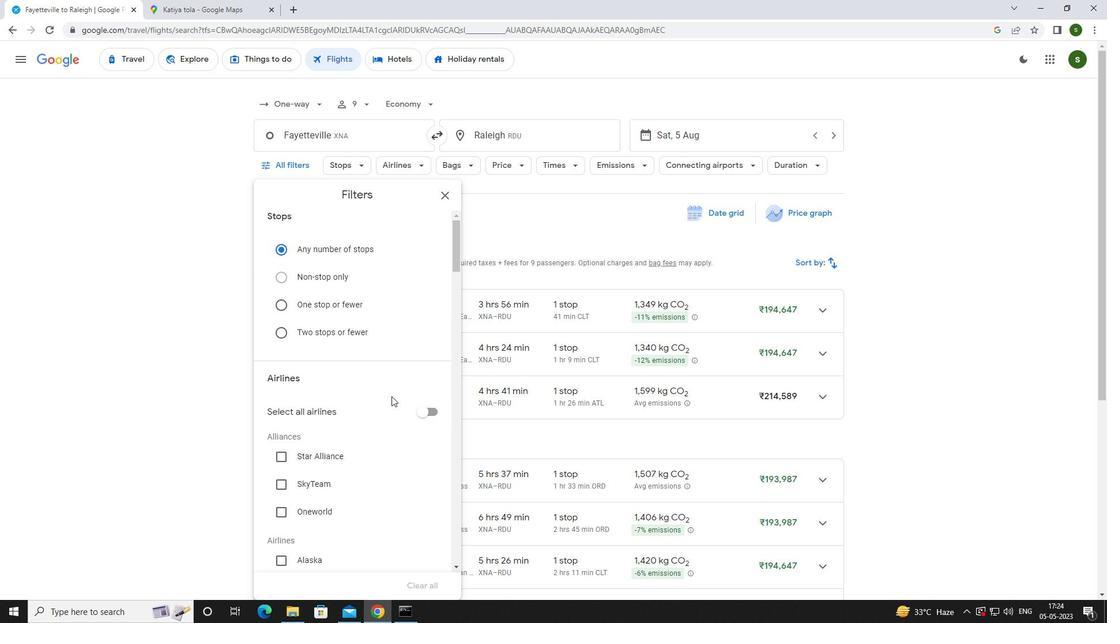
Action: Mouse scrolled (390, 393) with delta (0, 0)
Screenshot: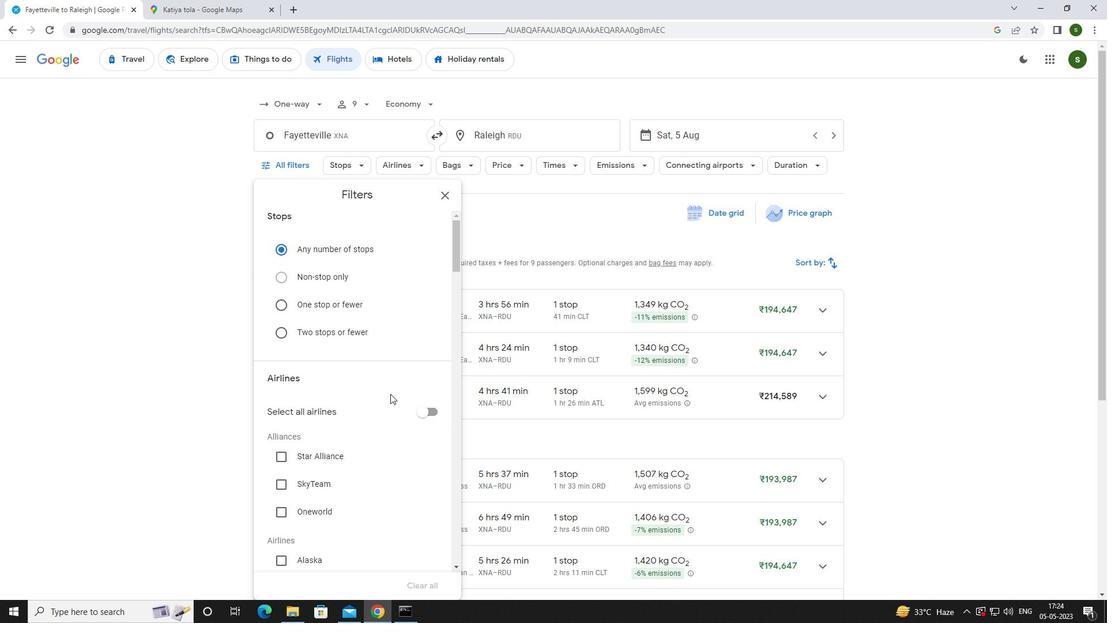 
Action: Mouse scrolled (390, 393) with delta (0, 0)
Screenshot: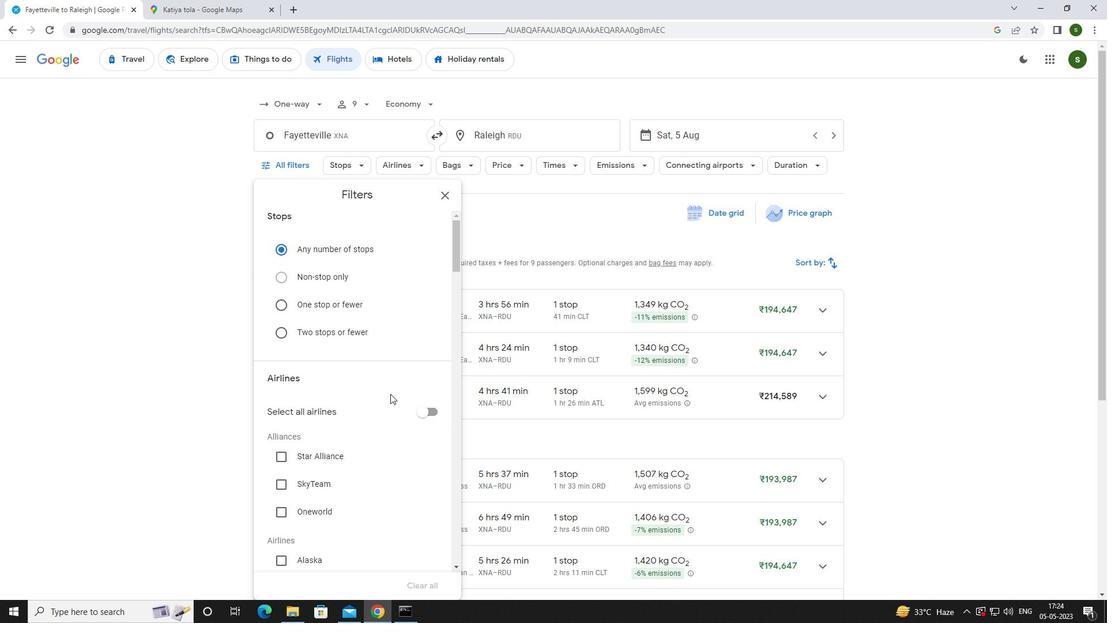 
Action: Mouse scrolled (390, 393) with delta (0, 0)
Screenshot: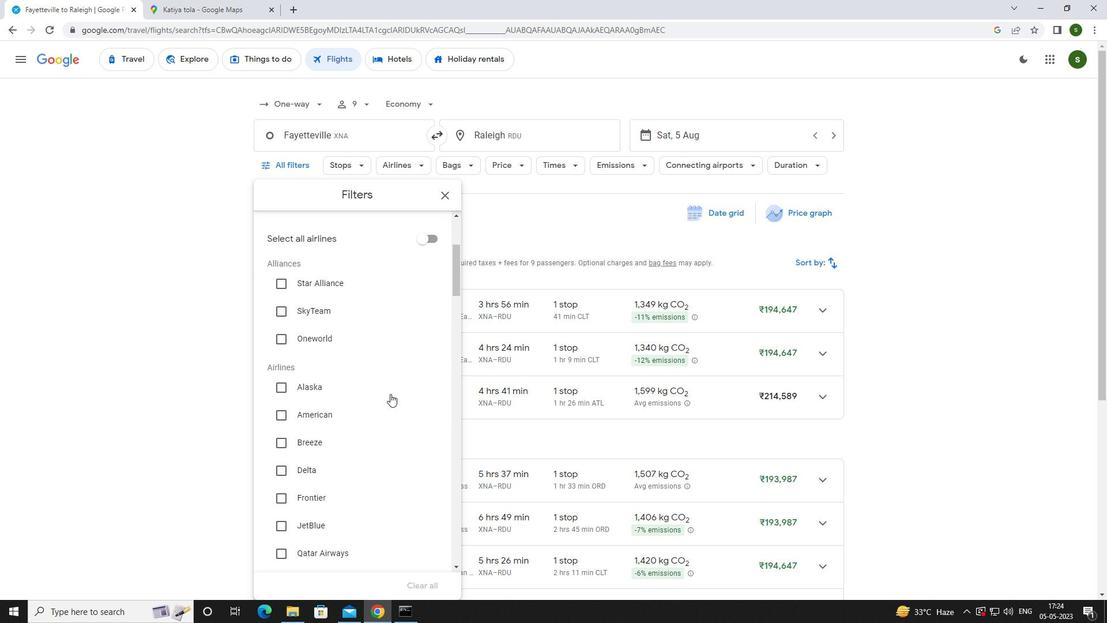 
Action: Mouse scrolled (390, 393) with delta (0, 0)
Screenshot: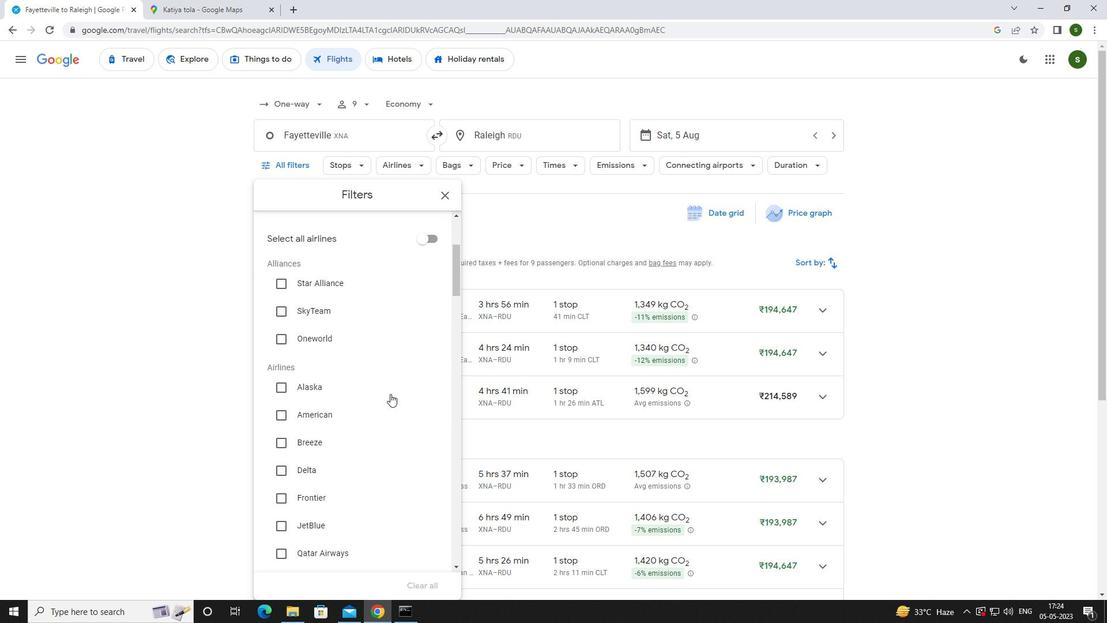 
Action: Mouse scrolled (390, 393) with delta (0, 0)
Screenshot: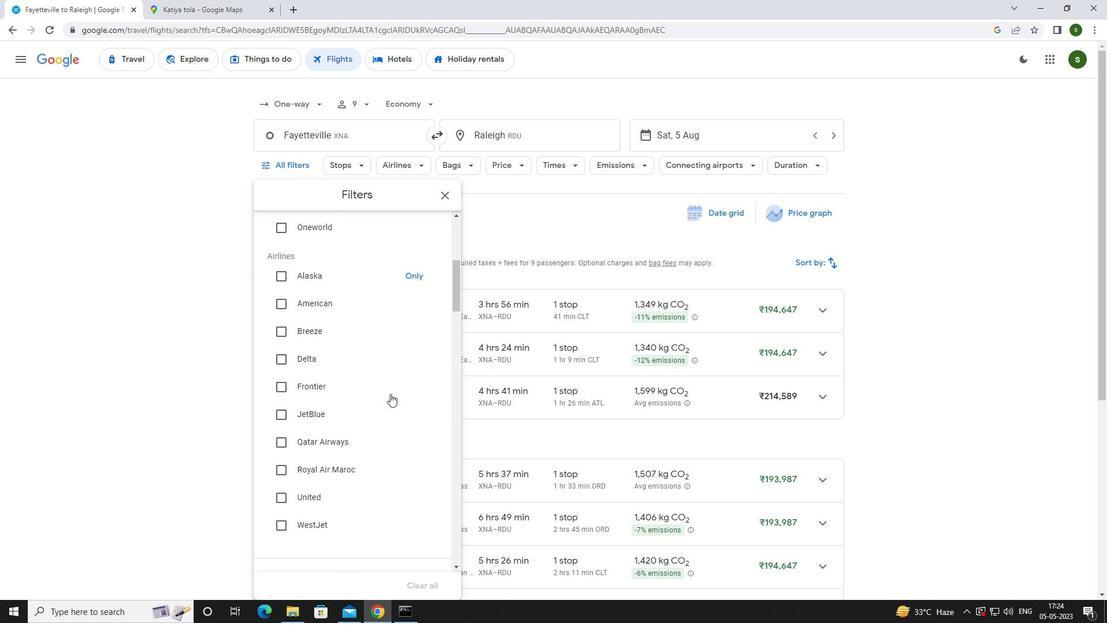 
Action: Mouse scrolled (390, 393) with delta (0, 0)
Screenshot: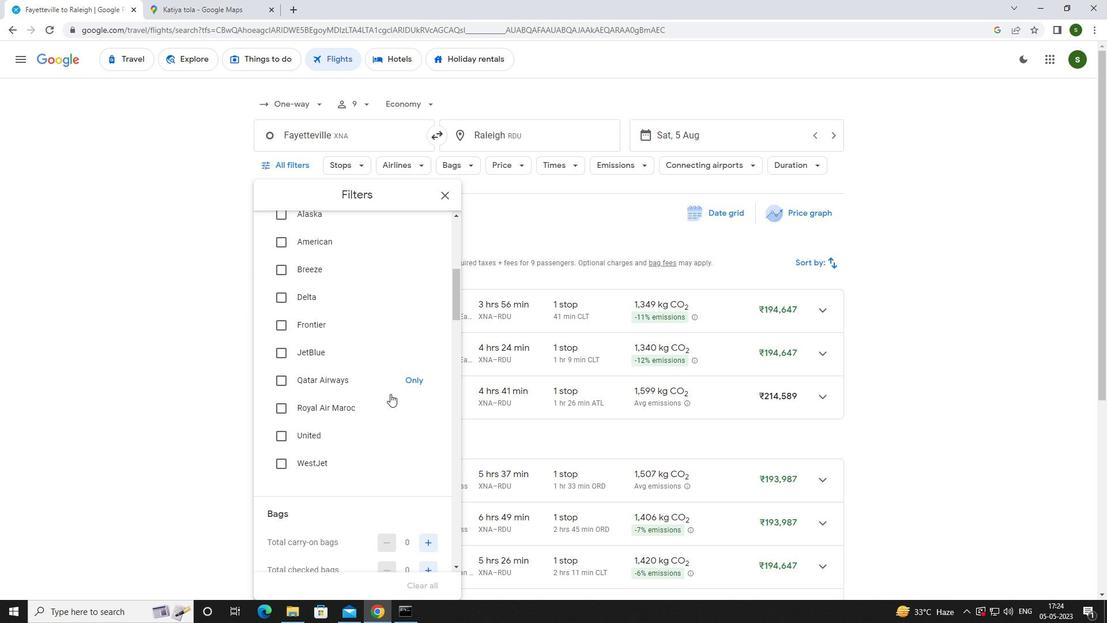 
Action: Mouse scrolled (390, 393) with delta (0, 0)
Screenshot: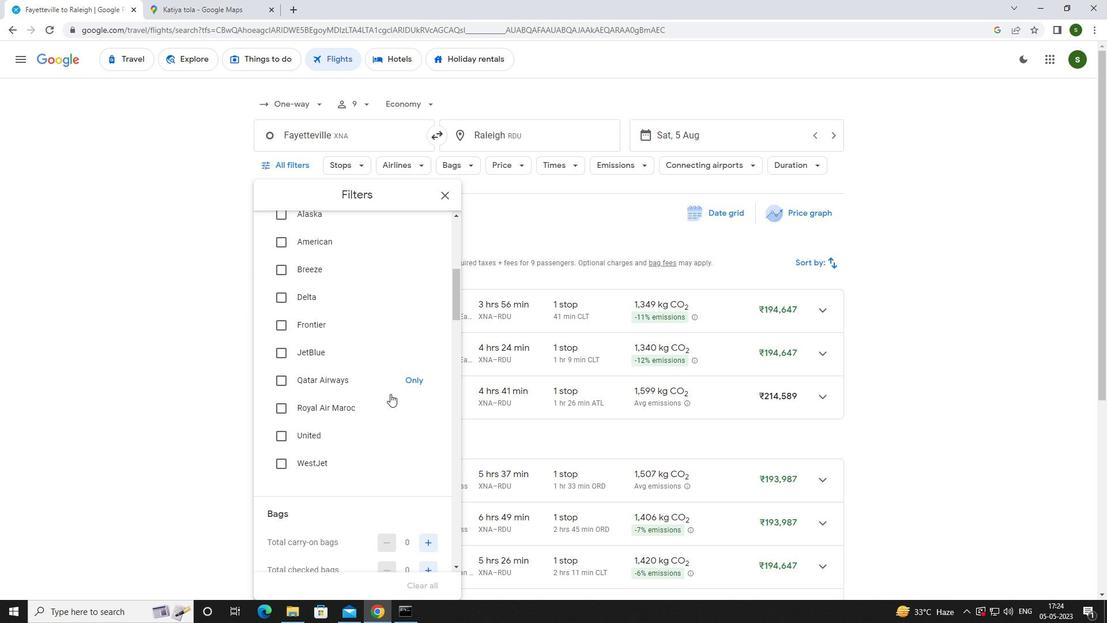 
Action: Mouse moved to (429, 422)
Screenshot: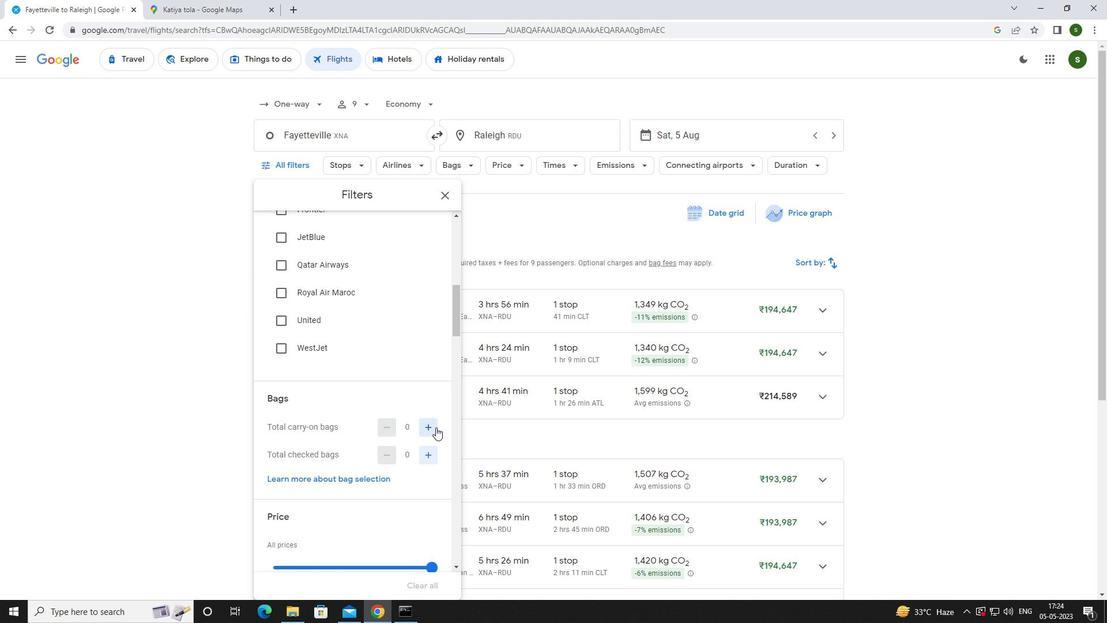 
Action: Mouse pressed left at (429, 422)
Screenshot: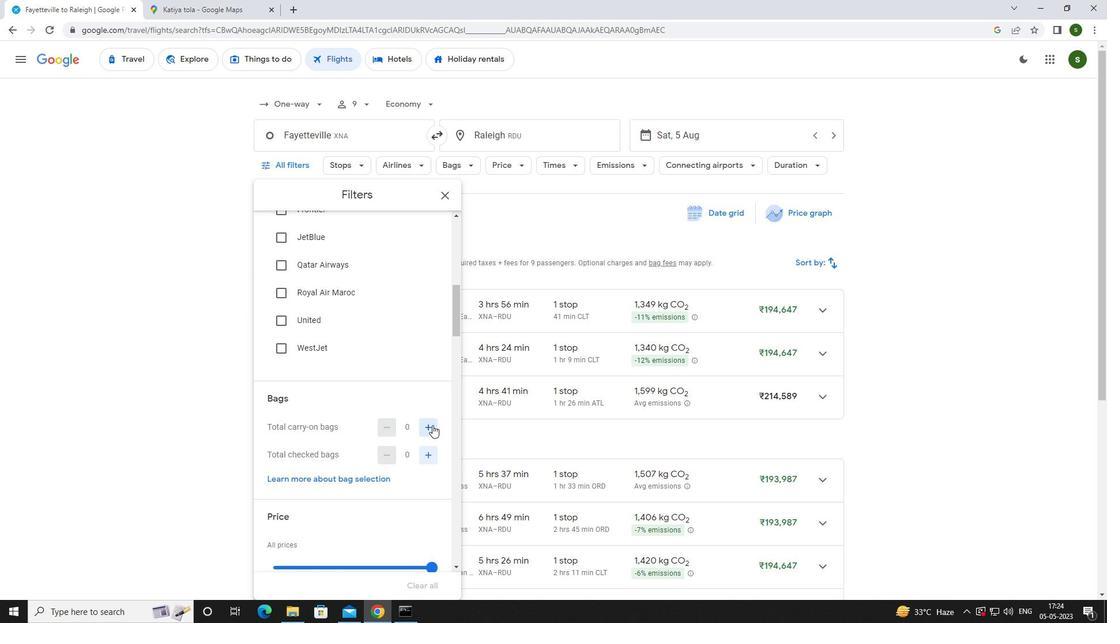 
Action: Mouse scrolled (429, 422) with delta (0, 0)
Screenshot: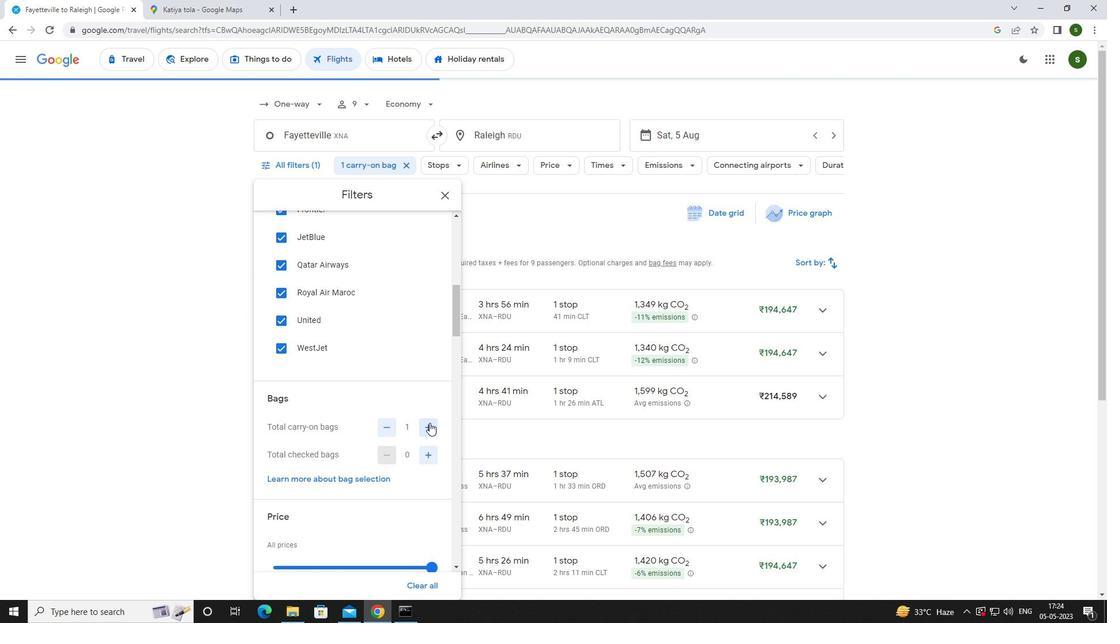 
Action: Mouse scrolled (429, 422) with delta (0, 0)
Screenshot: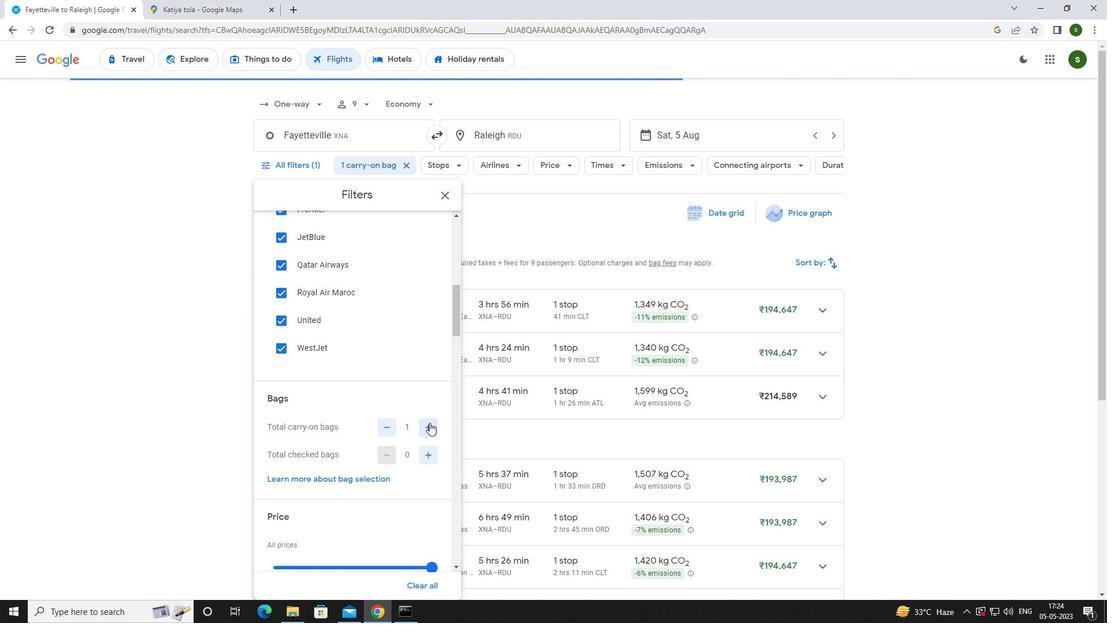 
Action: Mouse moved to (432, 456)
Screenshot: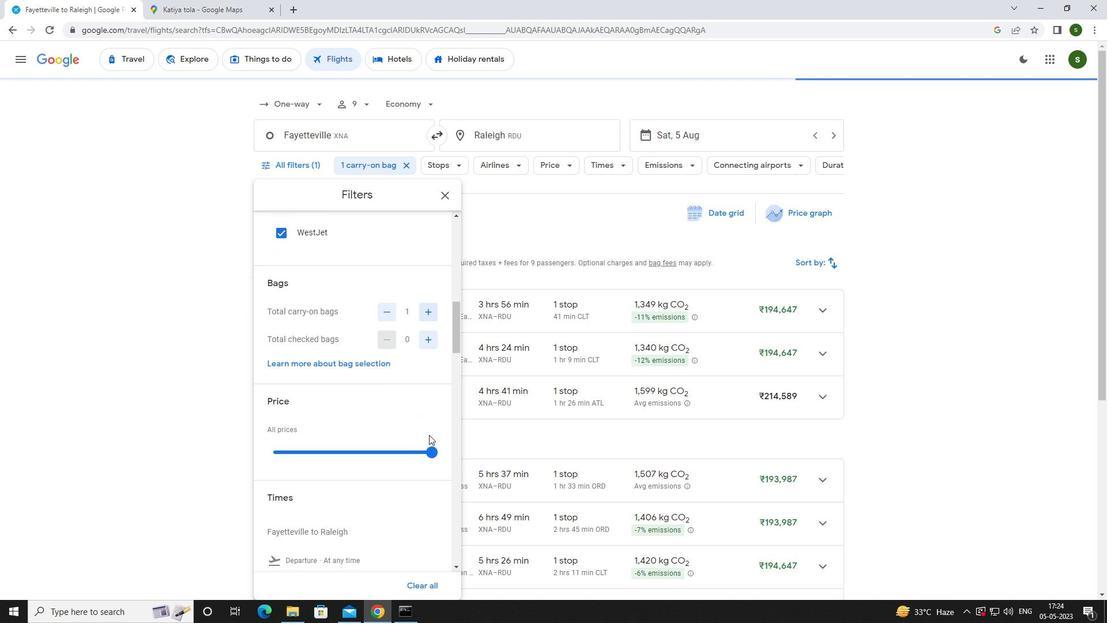
Action: Mouse pressed left at (432, 456)
Screenshot: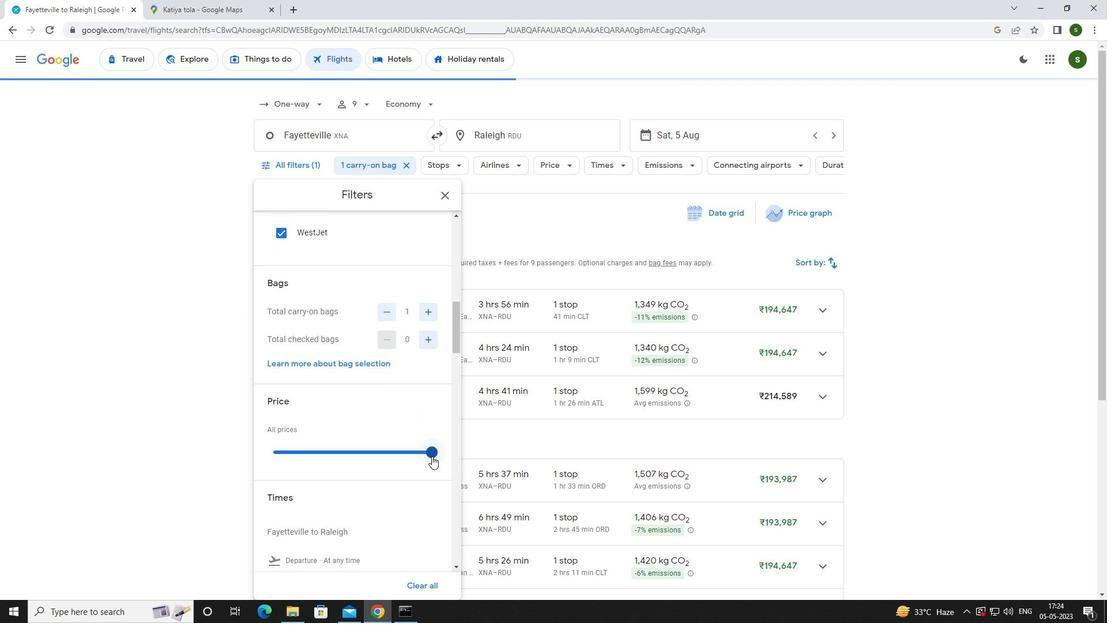 
Action: Mouse moved to (265, 448)
Screenshot: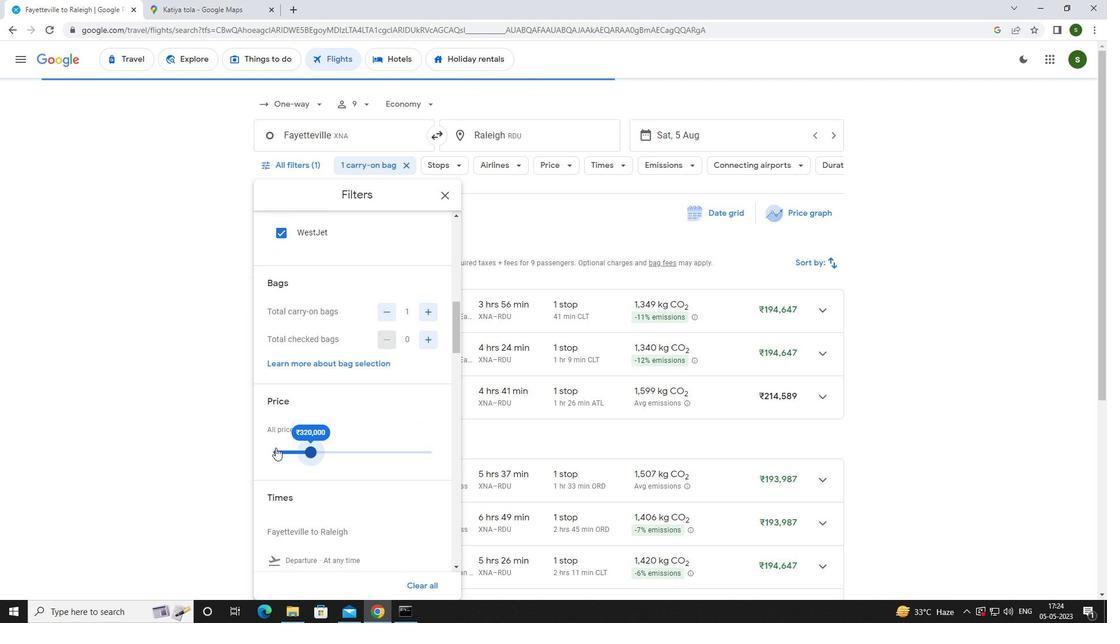 
Action: Mouse scrolled (265, 447) with delta (0, 0)
Screenshot: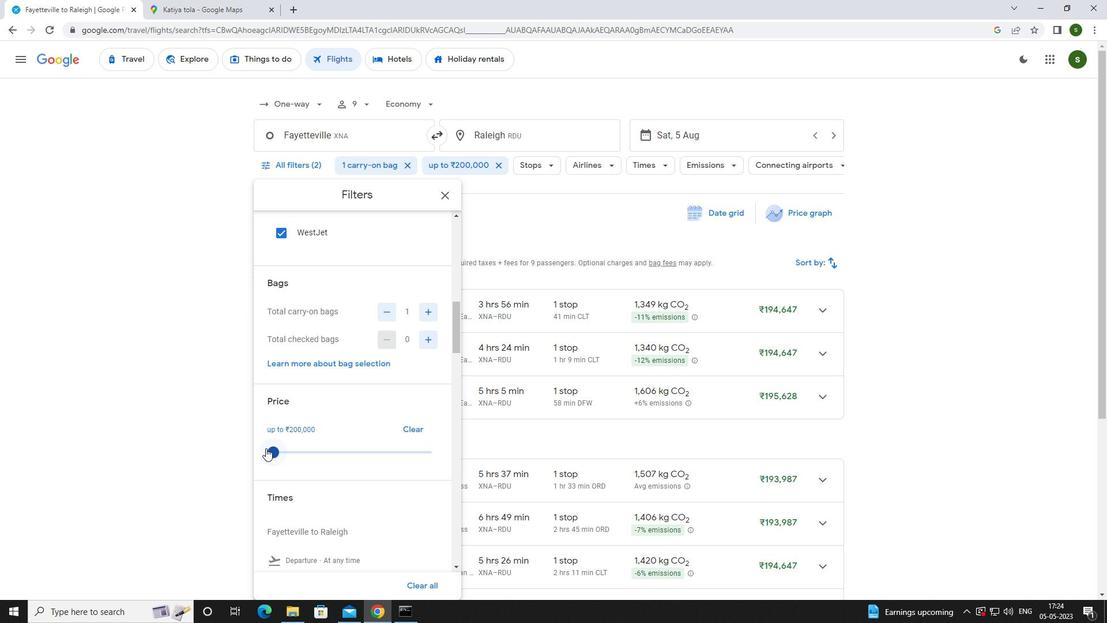 
Action: Mouse scrolled (265, 447) with delta (0, 0)
Screenshot: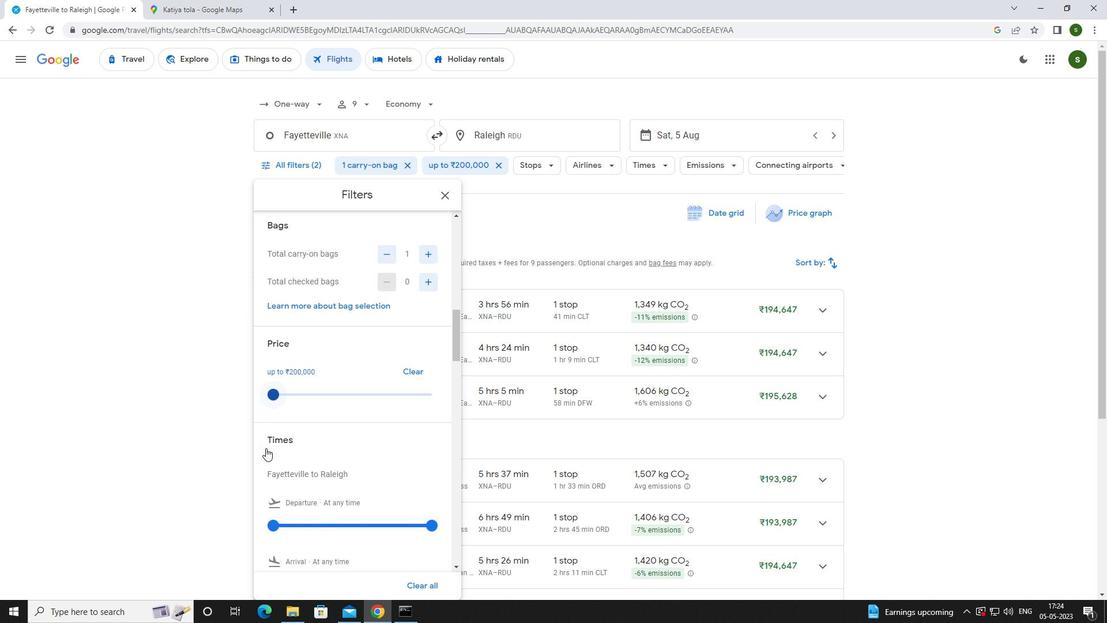 
Action: Mouse moved to (271, 462)
Screenshot: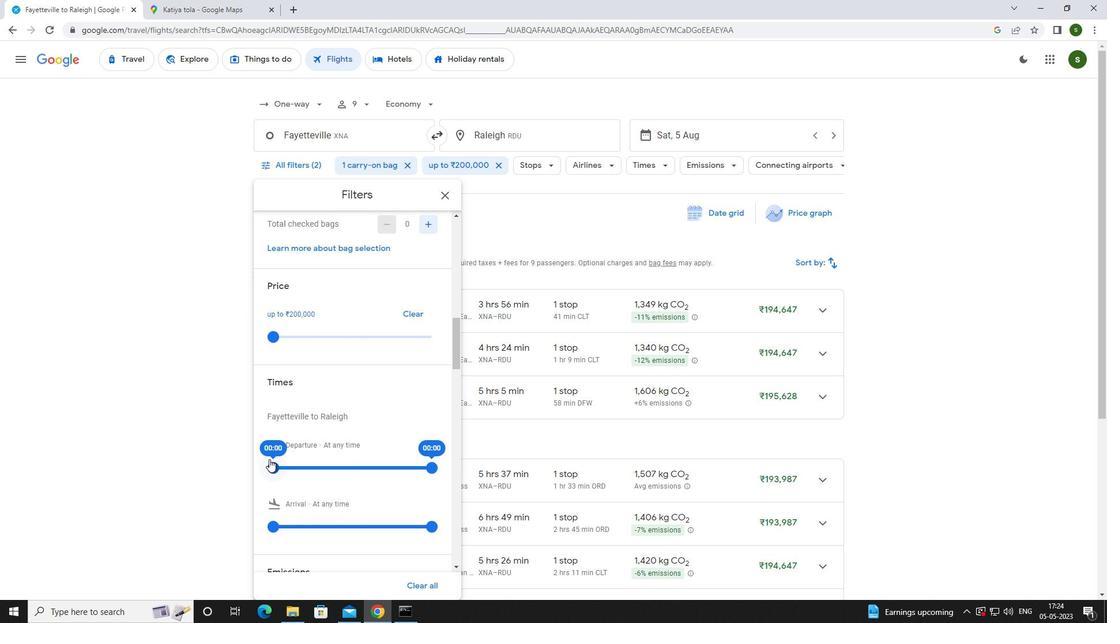 
Action: Mouse pressed left at (271, 462)
Screenshot: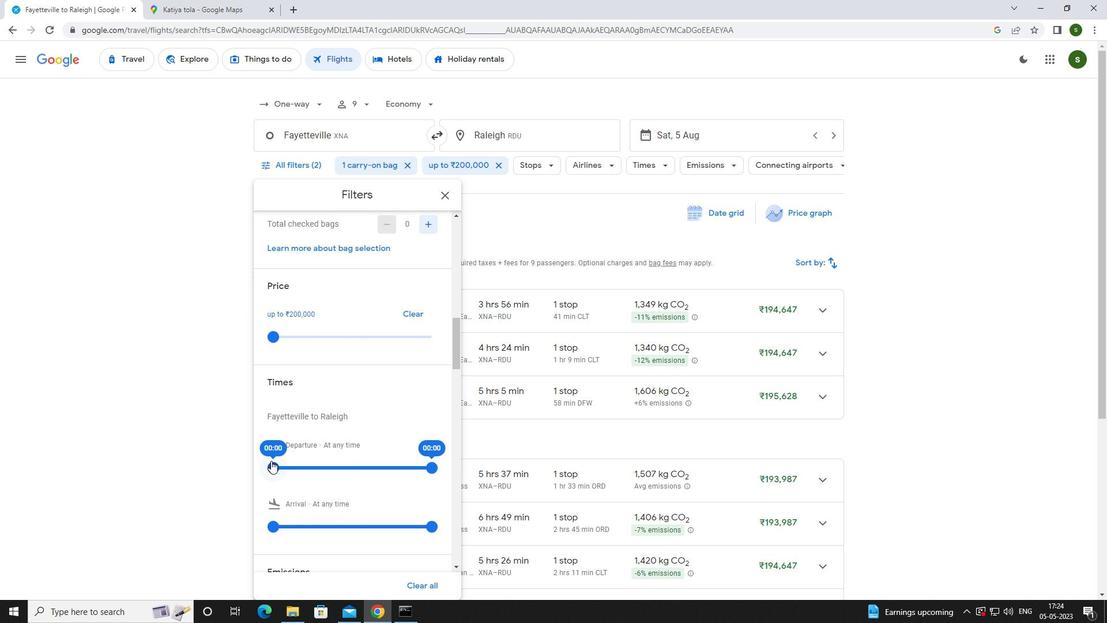 
Action: Mouse moved to (372, 466)
Screenshot: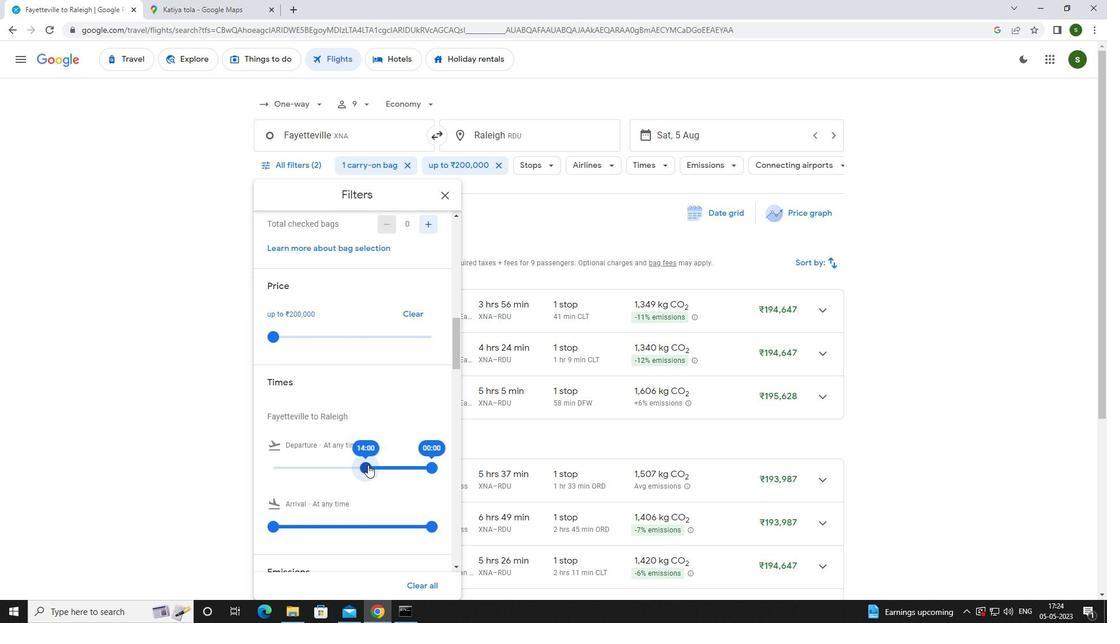
Action: Mouse scrolled (372, 465) with delta (0, 0)
Screenshot: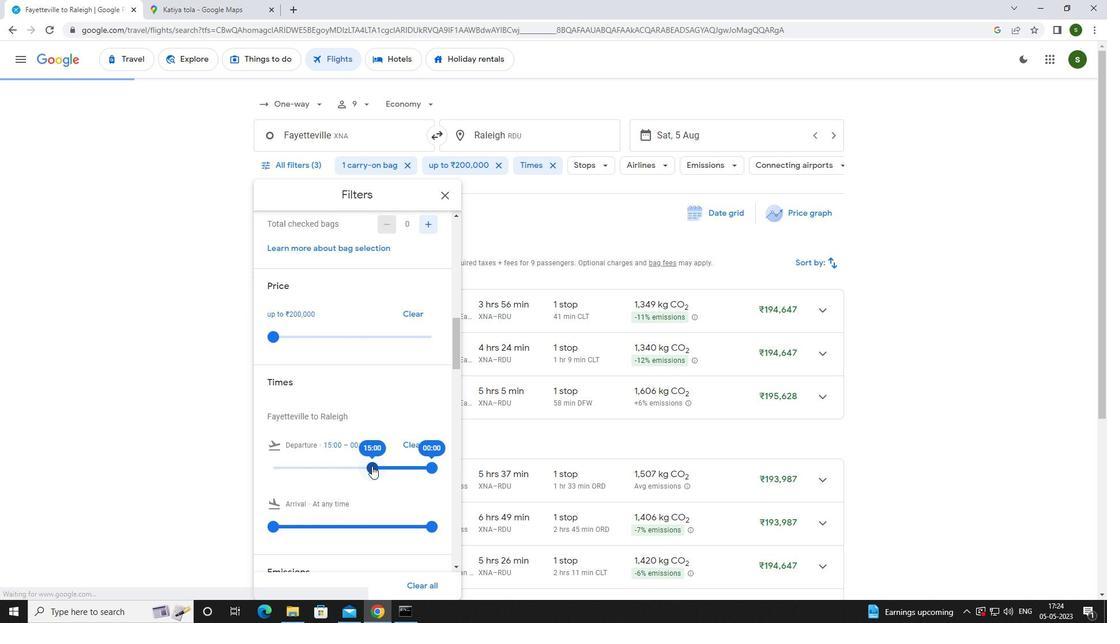 
Action: Mouse scrolled (372, 465) with delta (0, 0)
Screenshot: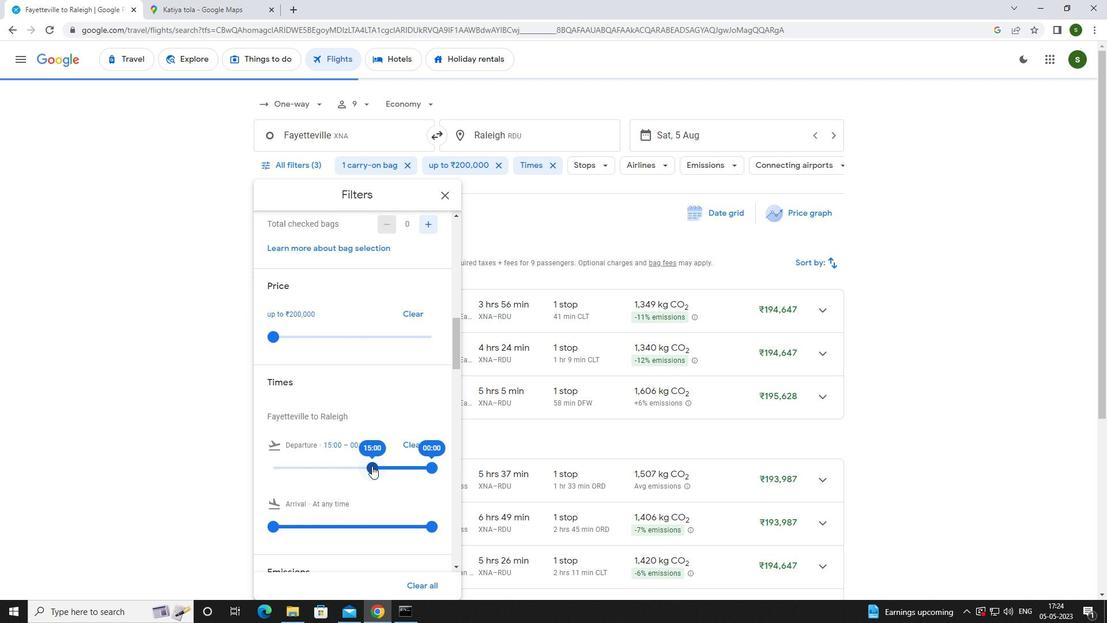 
Action: Mouse scrolled (372, 465) with delta (0, 0)
Screenshot: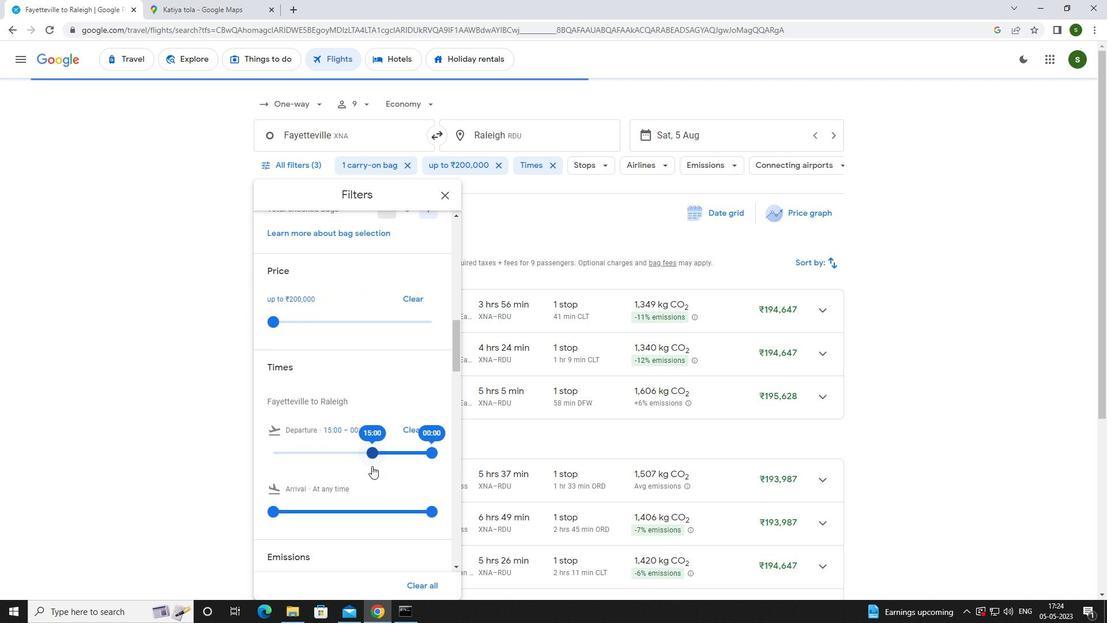 
Action: Mouse moved to (347, 457)
Screenshot: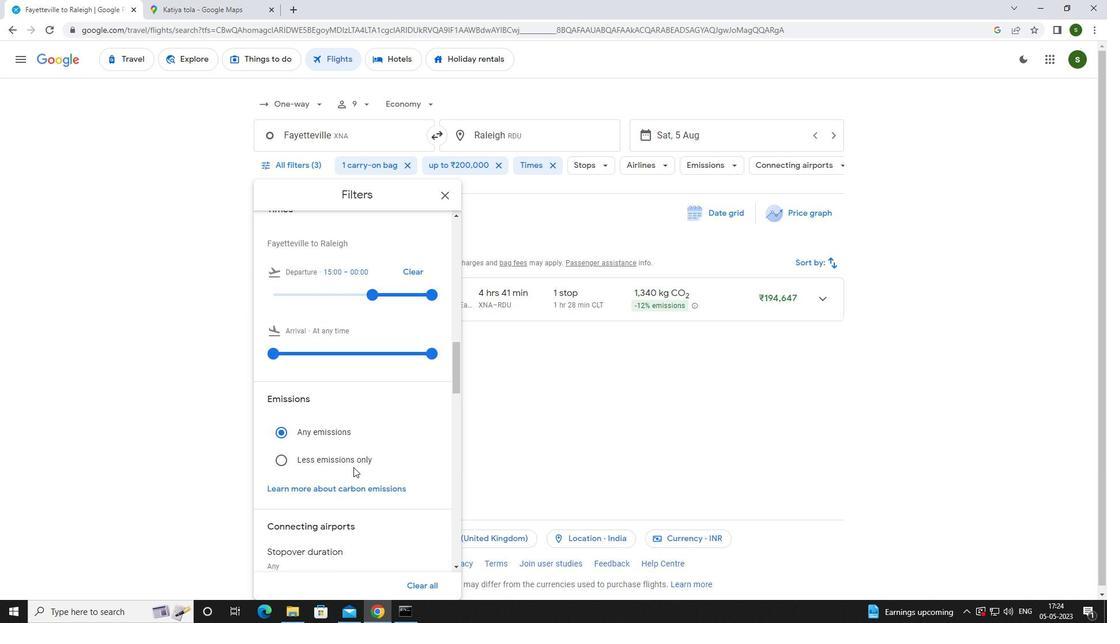 
Action: Mouse pressed left at (347, 457)
Screenshot: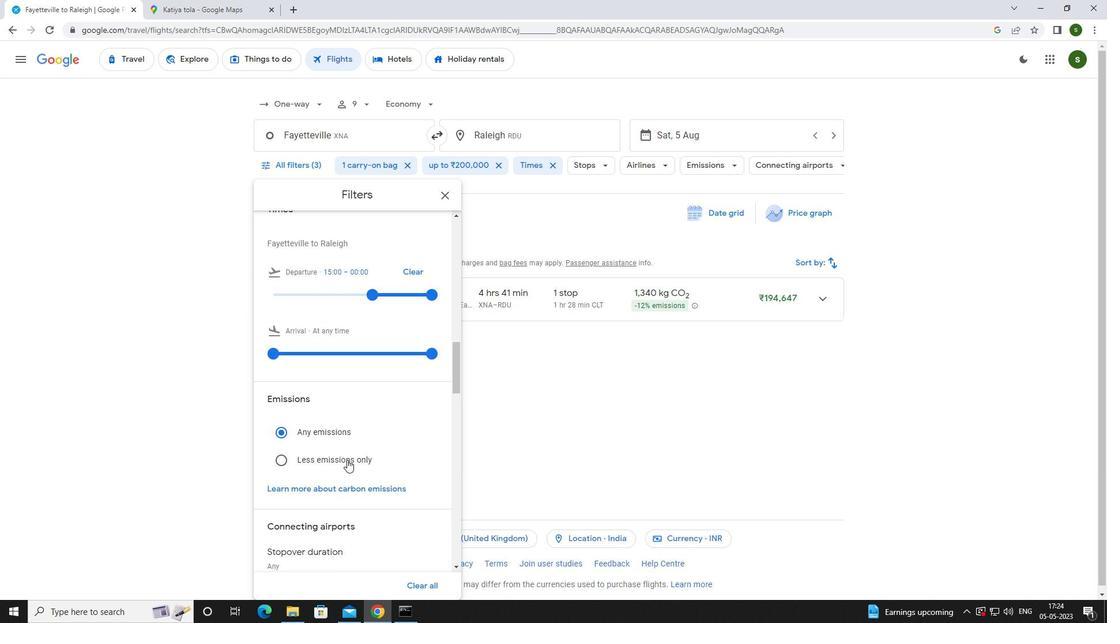 
Action: Mouse moved to (522, 448)
Screenshot: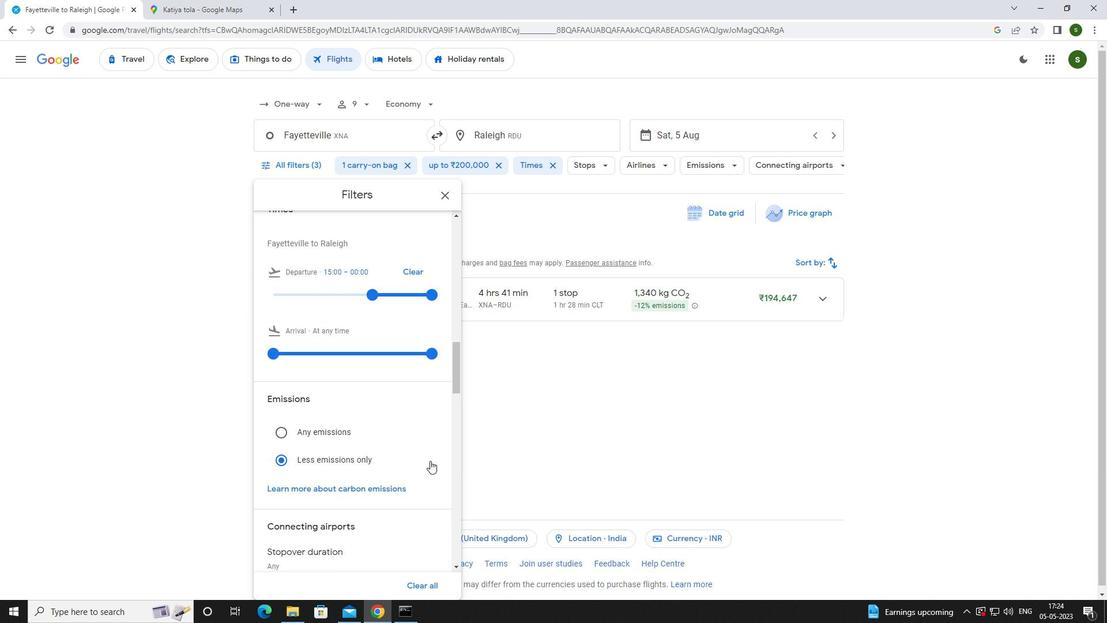 
Action: Mouse pressed left at (522, 448)
Screenshot: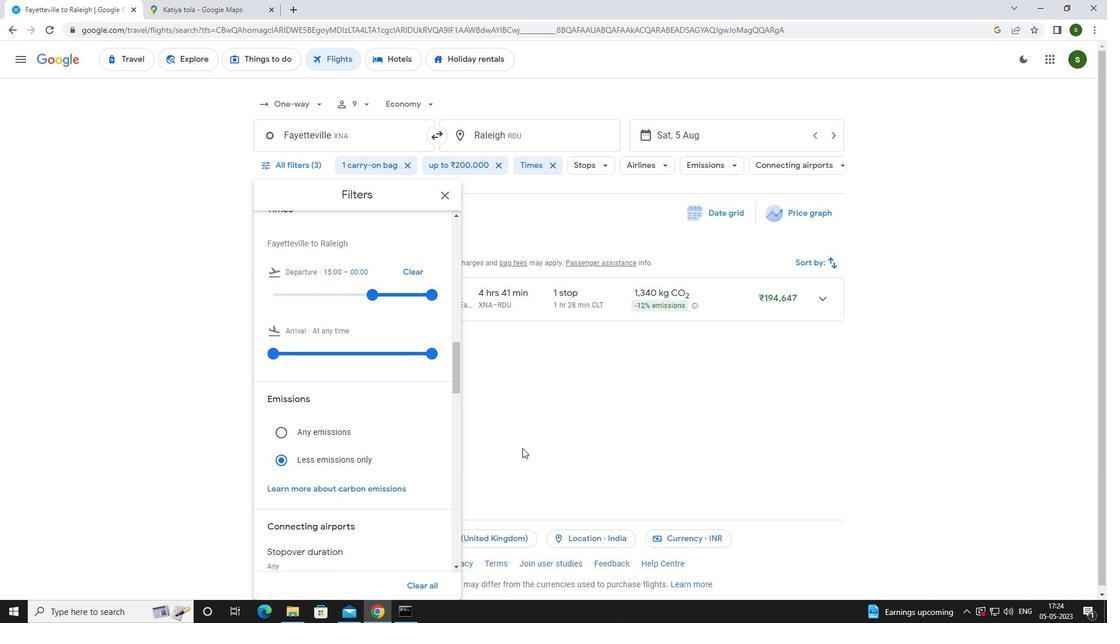 
